 Task: Add a condition where "Ticket status Contains none of the following Closed" in recently solved tickets.
Action: Mouse moved to (239, 527)
Screenshot: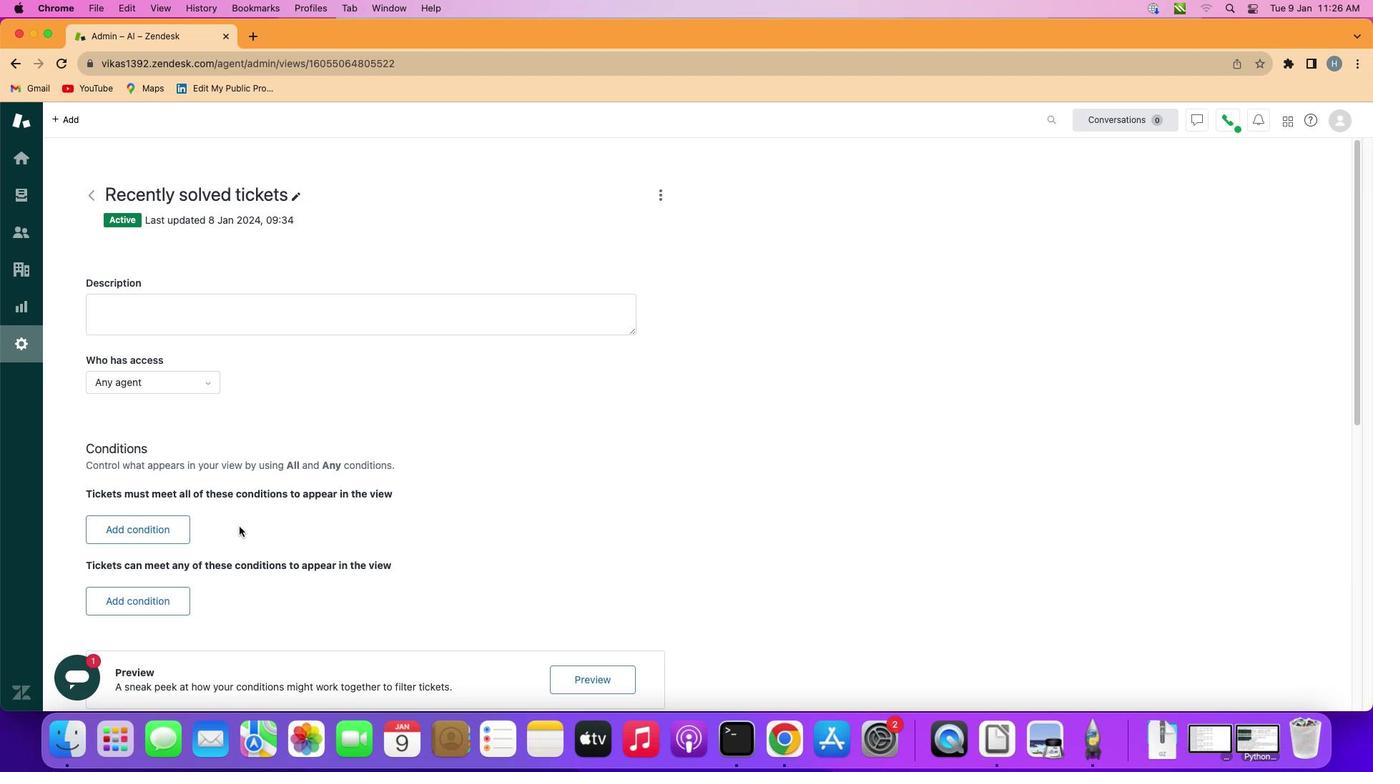 
Action: Mouse pressed left at (239, 527)
Screenshot: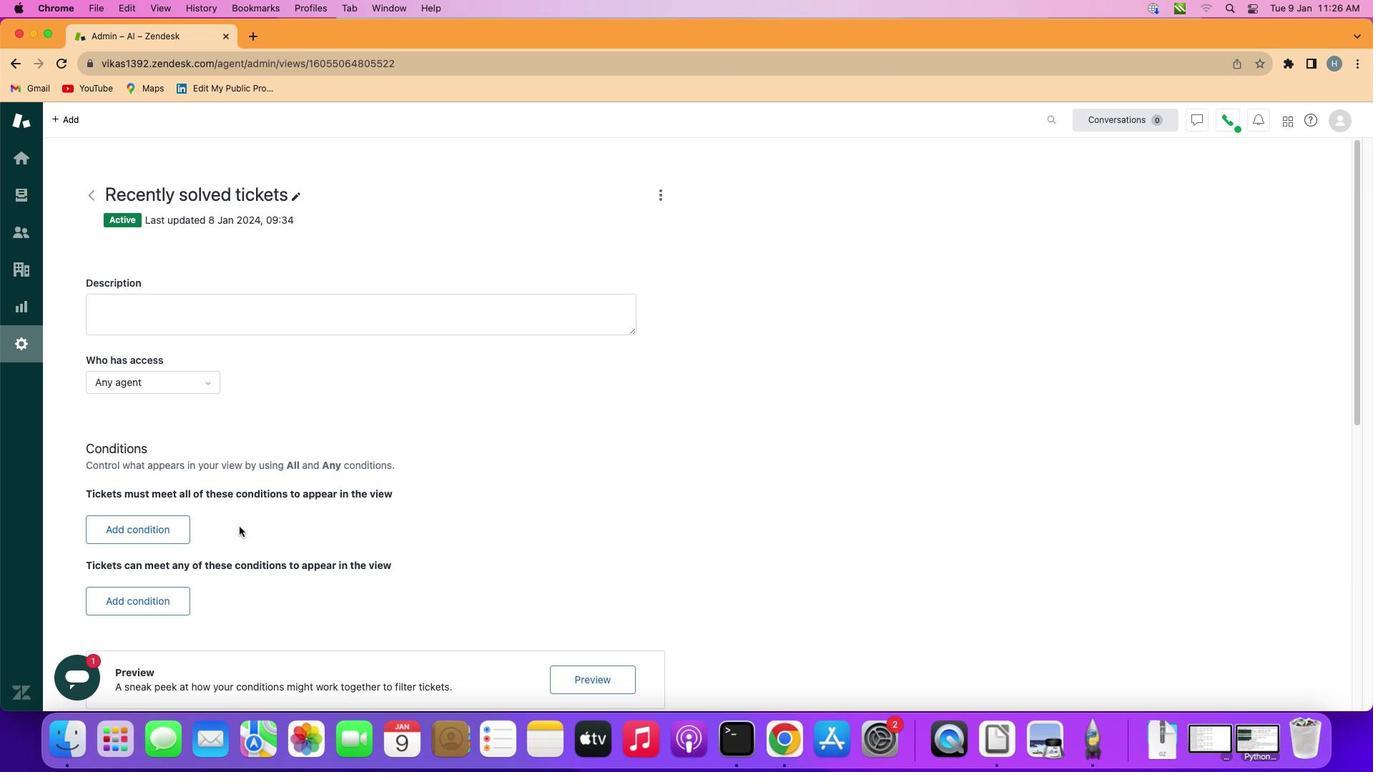 
Action: Mouse moved to (154, 528)
Screenshot: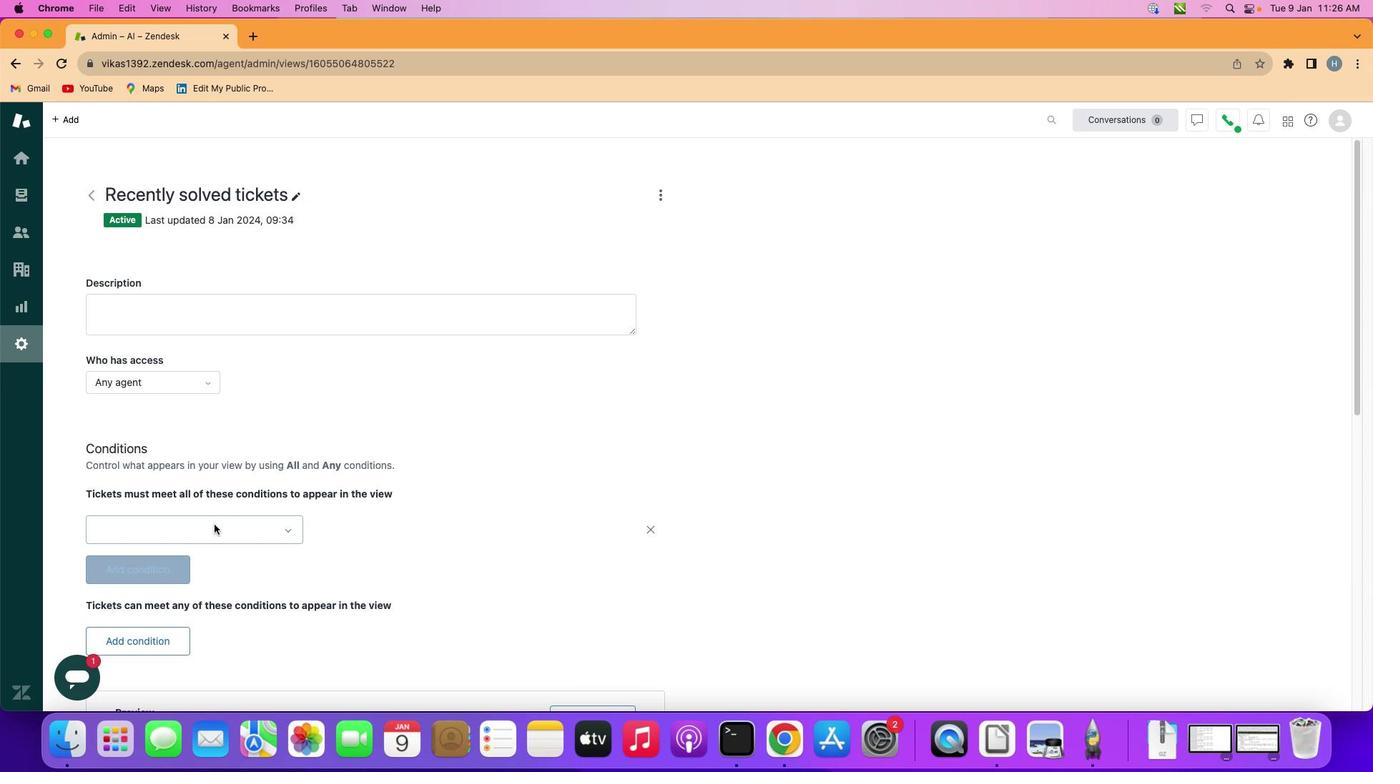 
Action: Mouse pressed left at (154, 528)
Screenshot: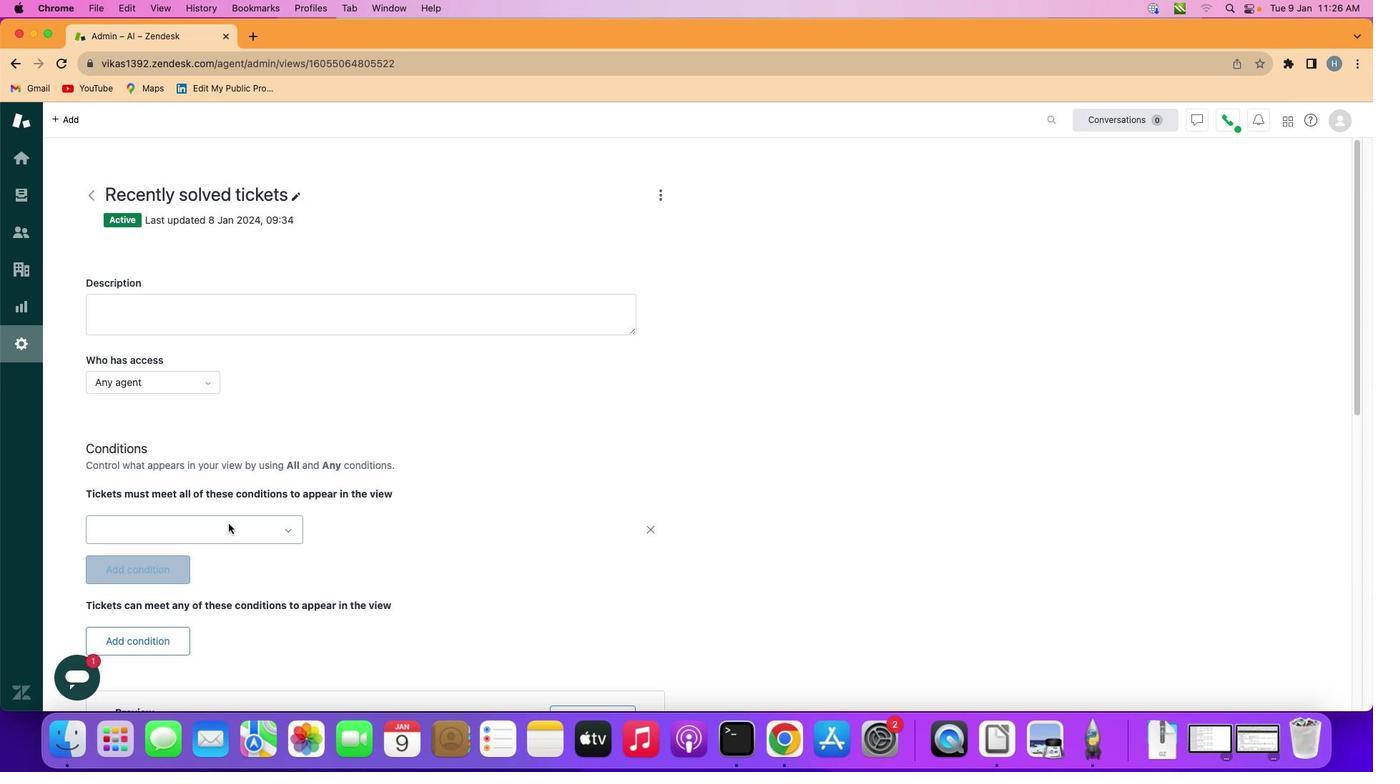 
Action: Mouse moved to (232, 522)
Screenshot: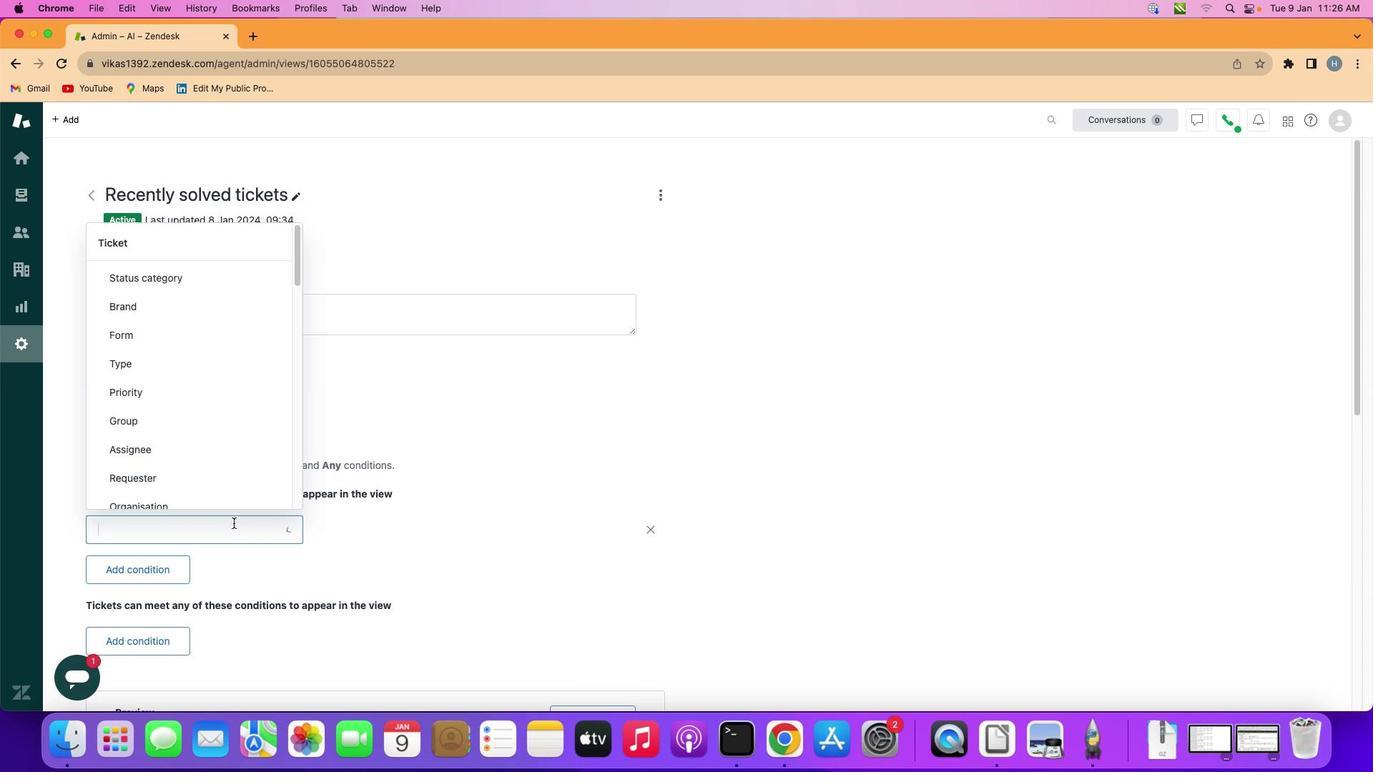 
Action: Mouse pressed left at (232, 522)
Screenshot: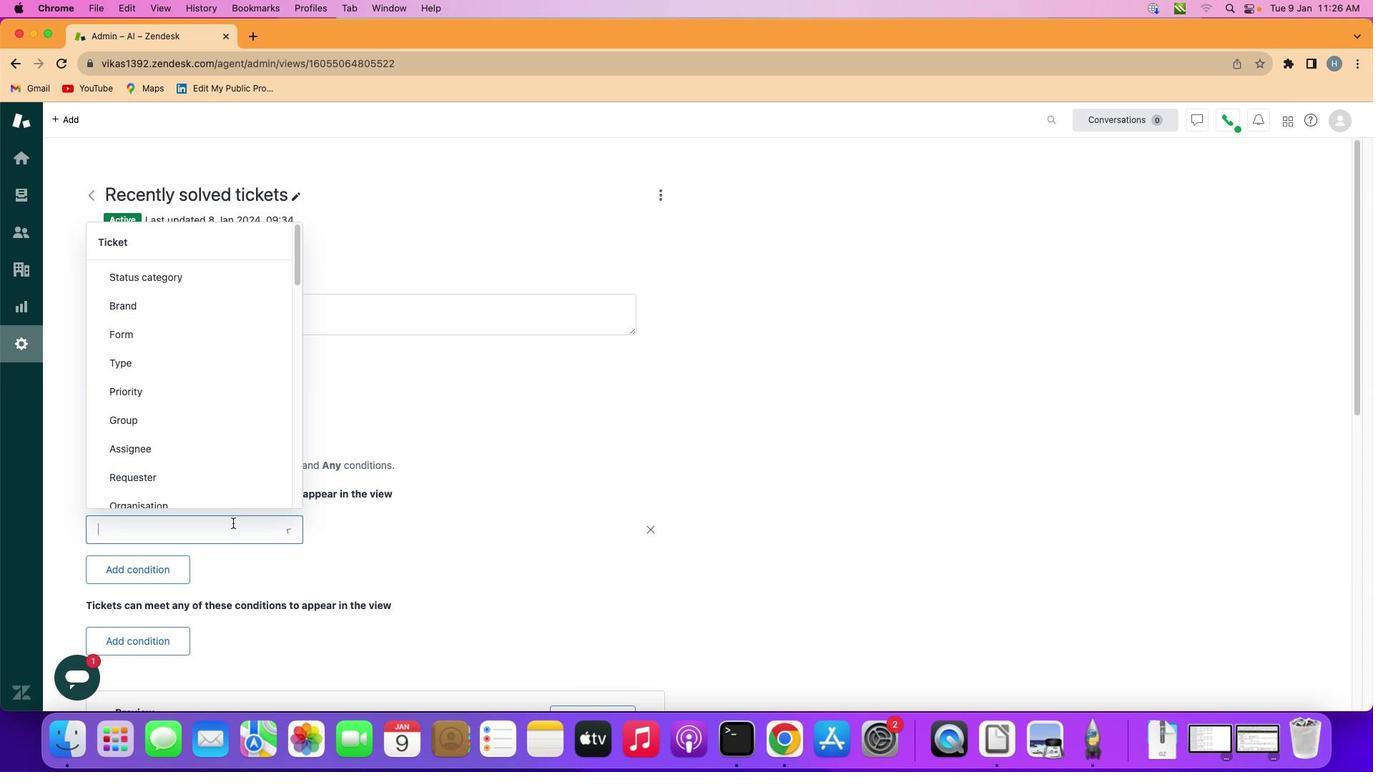 
Action: Mouse moved to (213, 407)
Screenshot: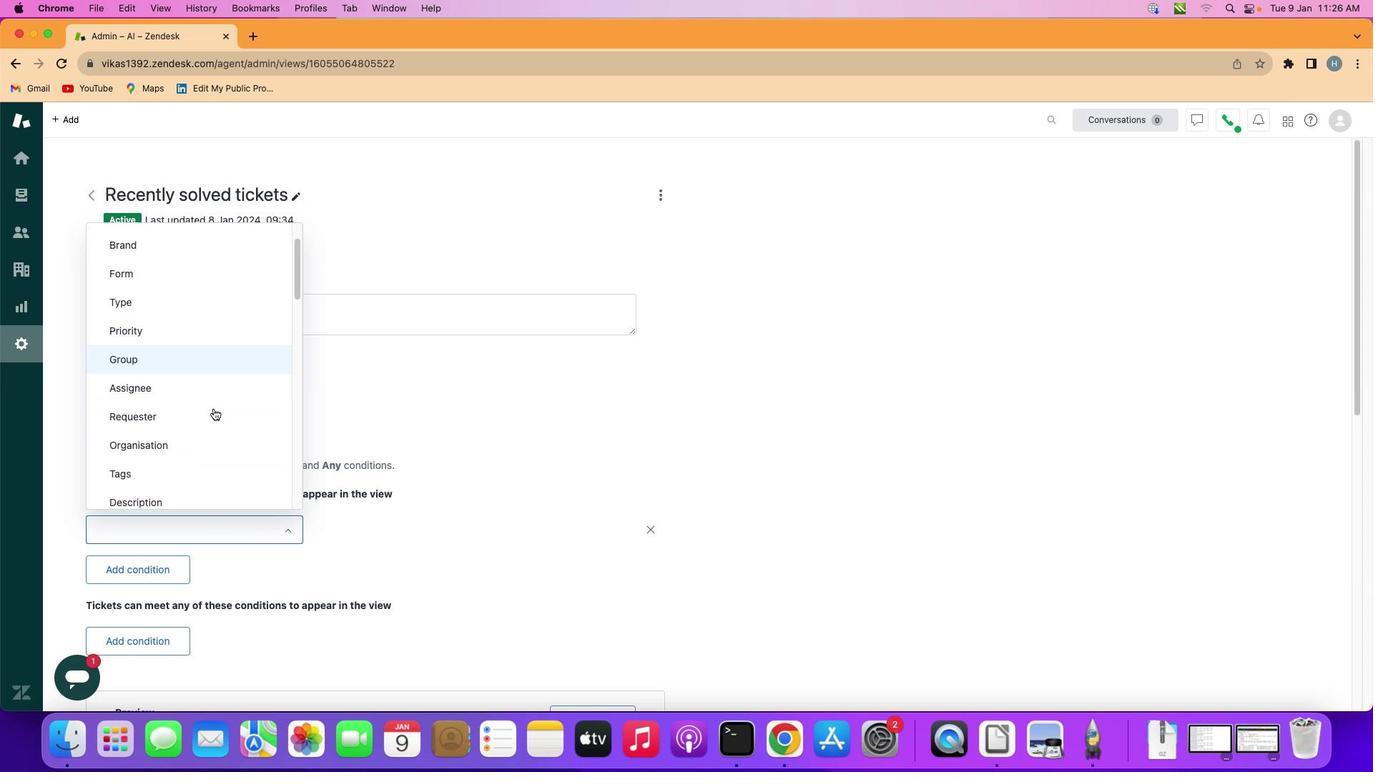 
Action: Mouse scrolled (213, 407) with delta (0, 0)
Screenshot: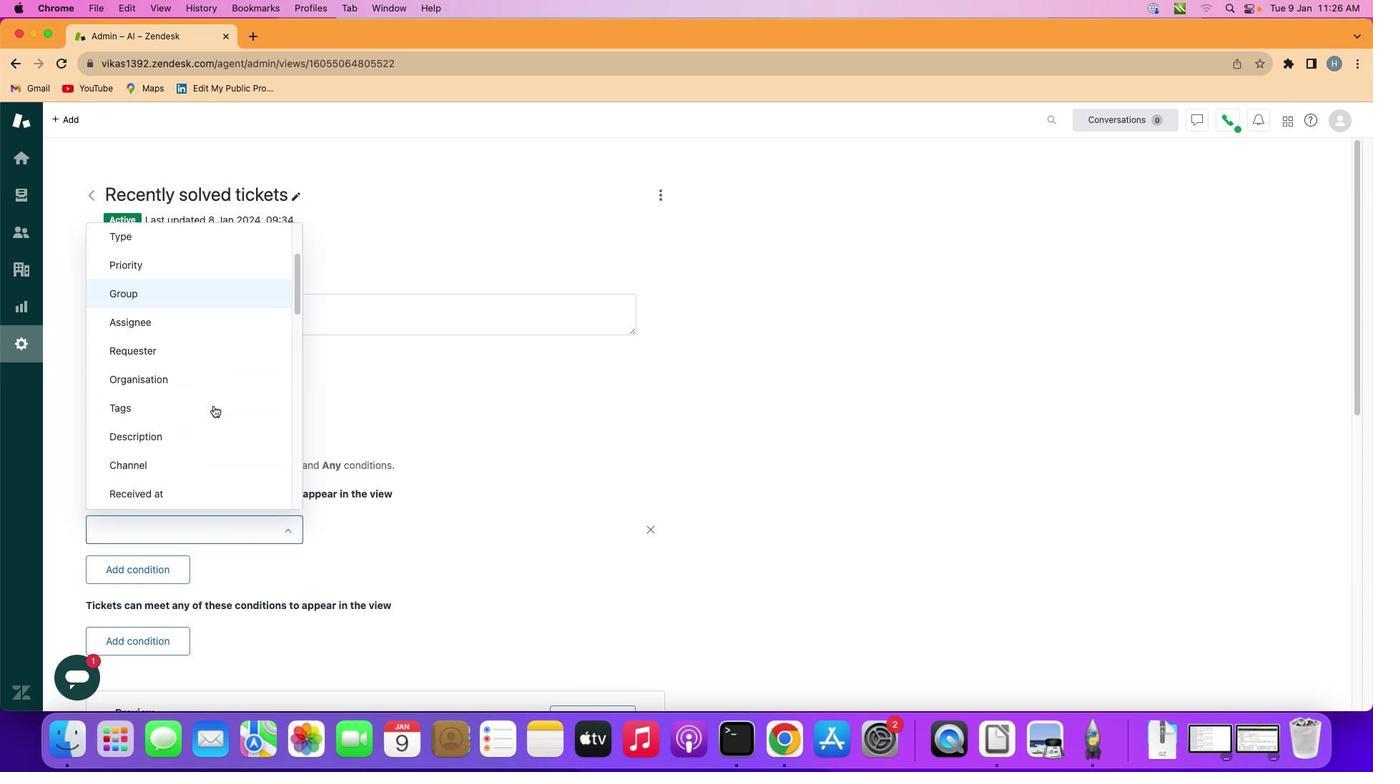 
Action: Mouse scrolled (213, 407) with delta (0, 0)
Screenshot: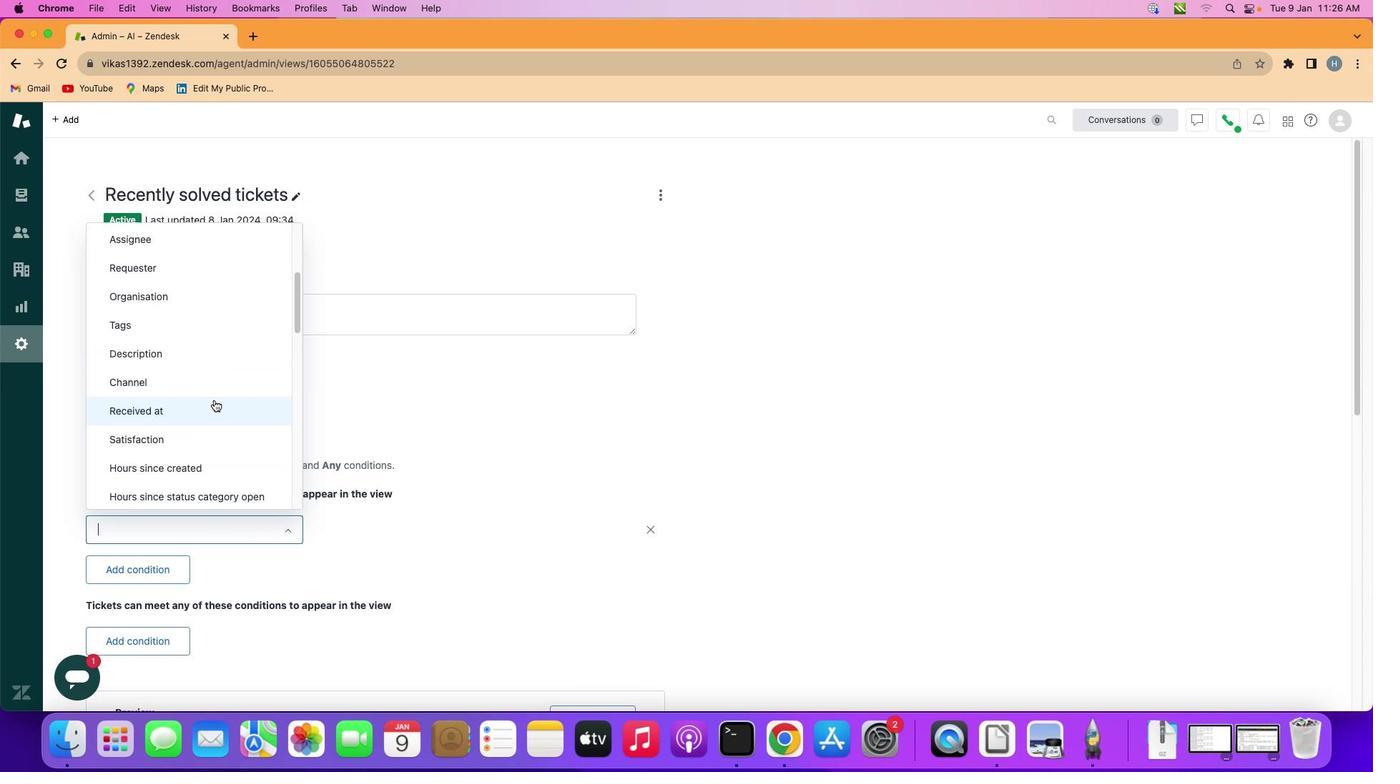 
Action: Mouse scrolled (213, 407) with delta (0, -1)
Screenshot: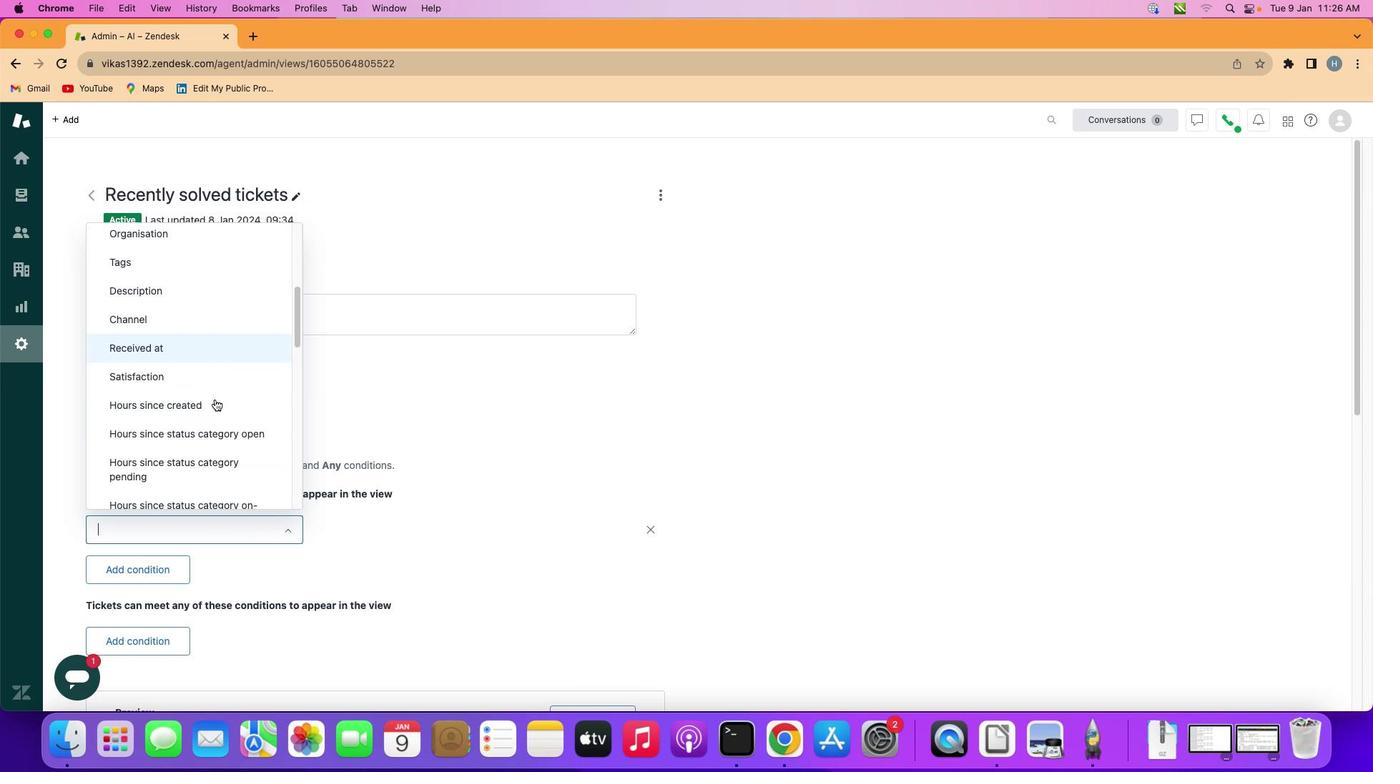 
Action: Mouse scrolled (213, 407) with delta (0, -2)
Screenshot: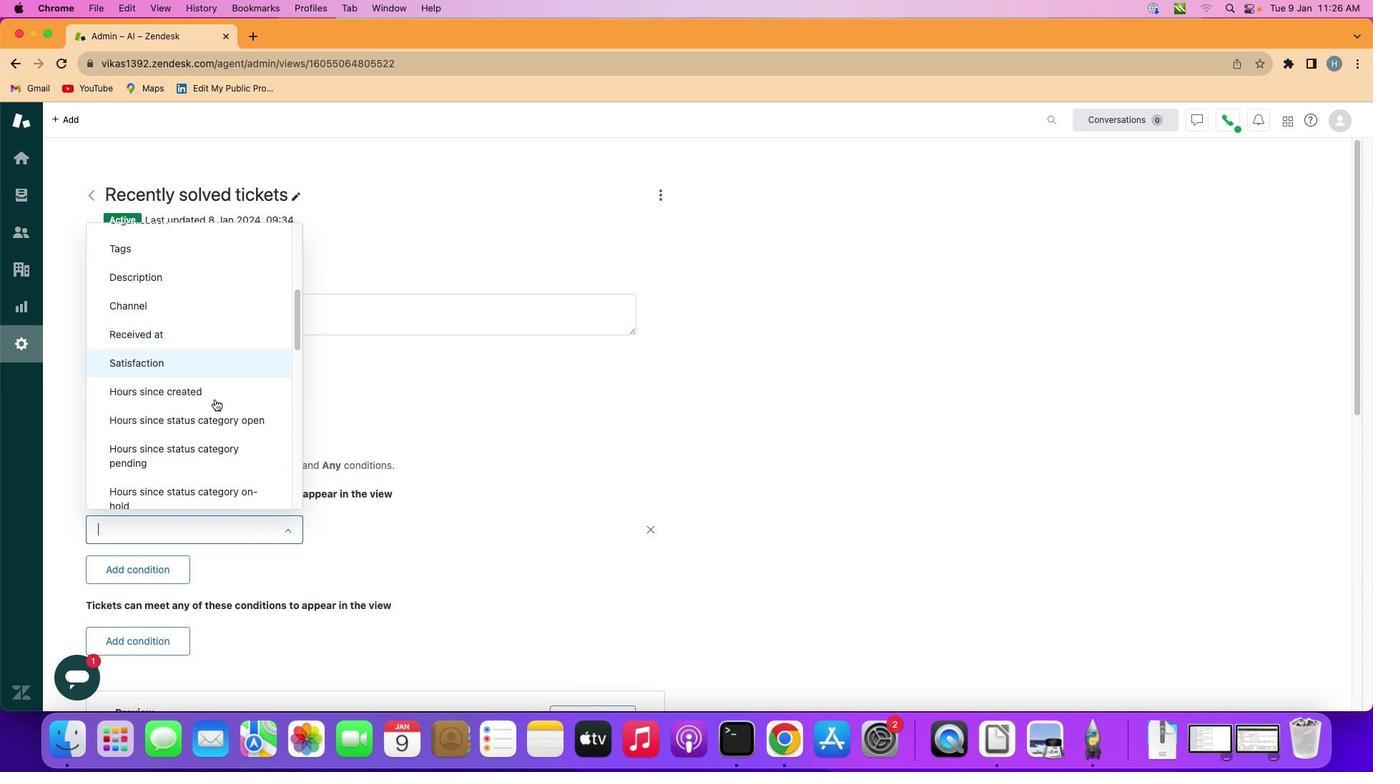 
Action: Mouse scrolled (213, 407) with delta (0, -2)
Screenshot: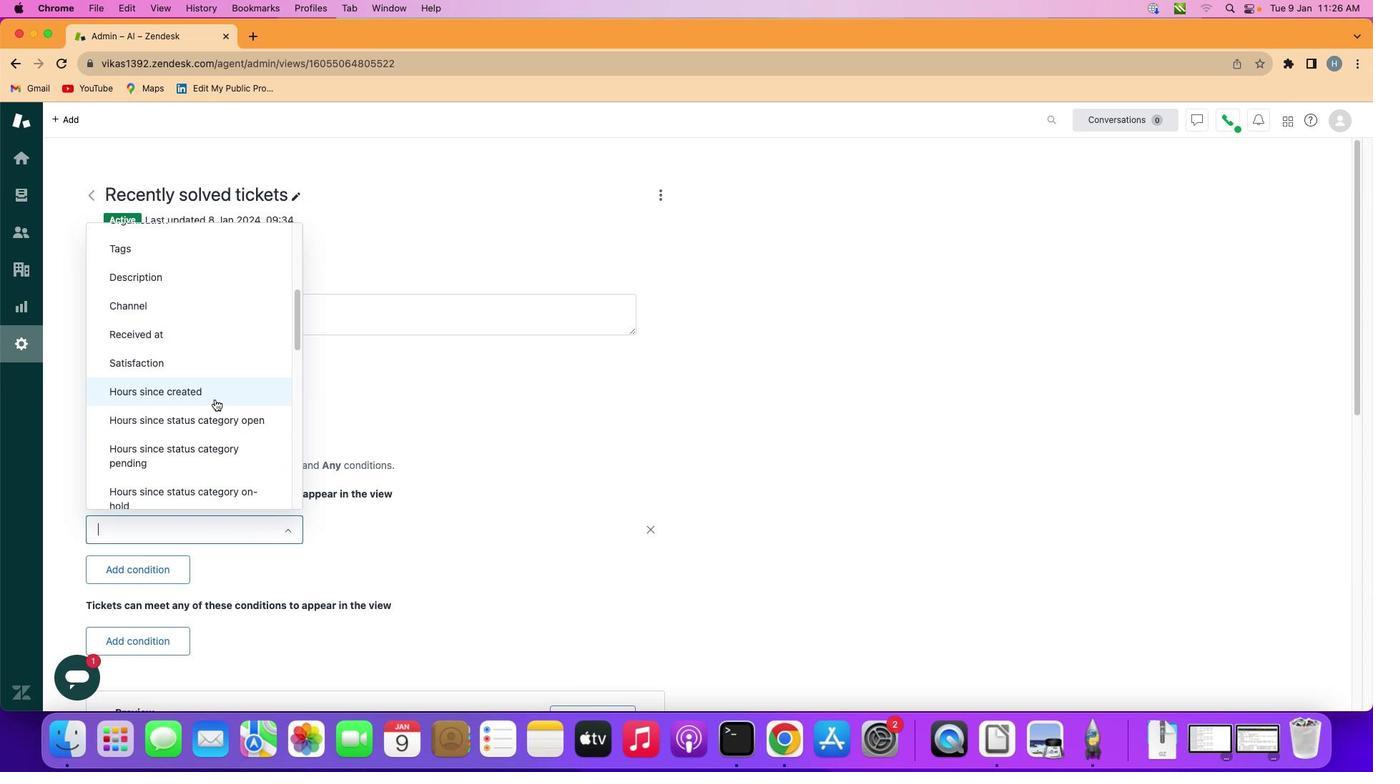 
Action: Mouse moved to (215, 399)
Screenshot: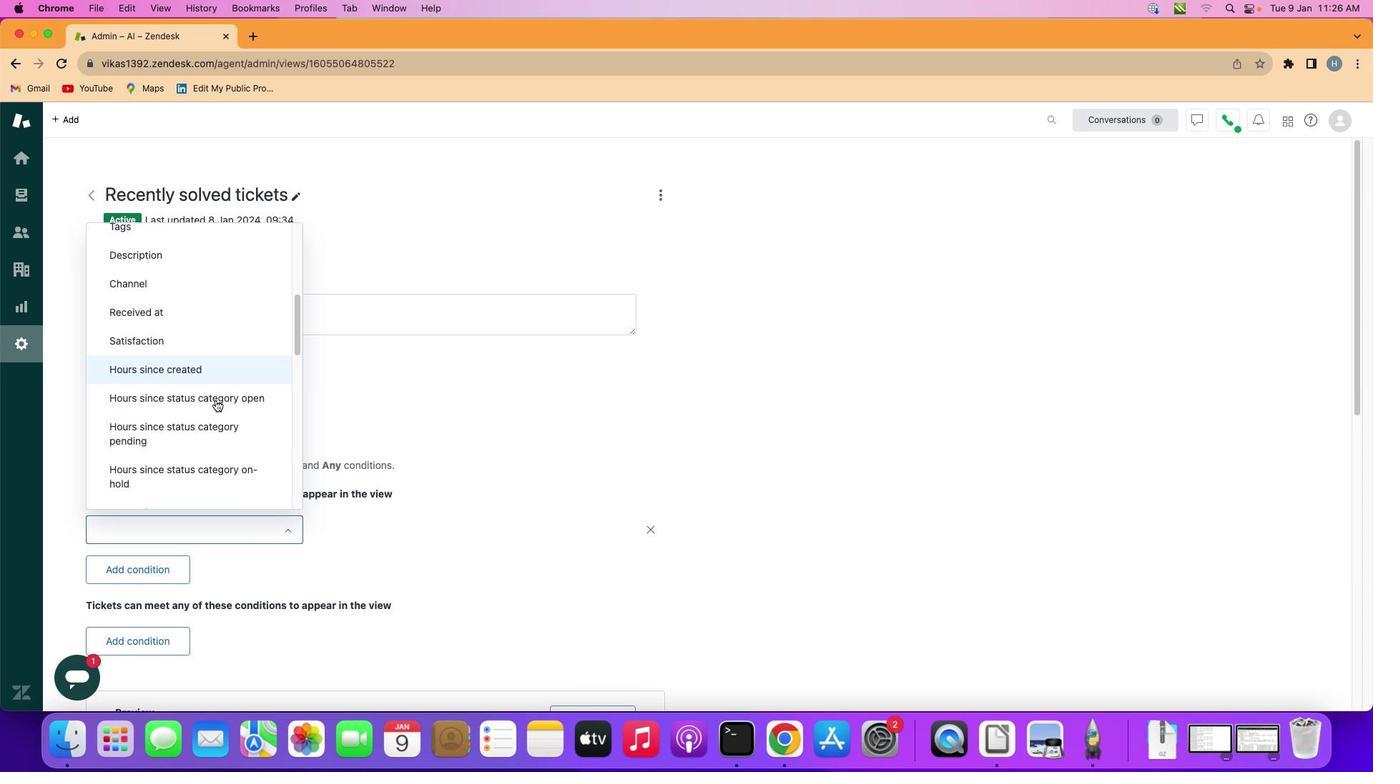 
Action: Mouse scrolled (215, 399) with delta (0, 0)
Screenshot: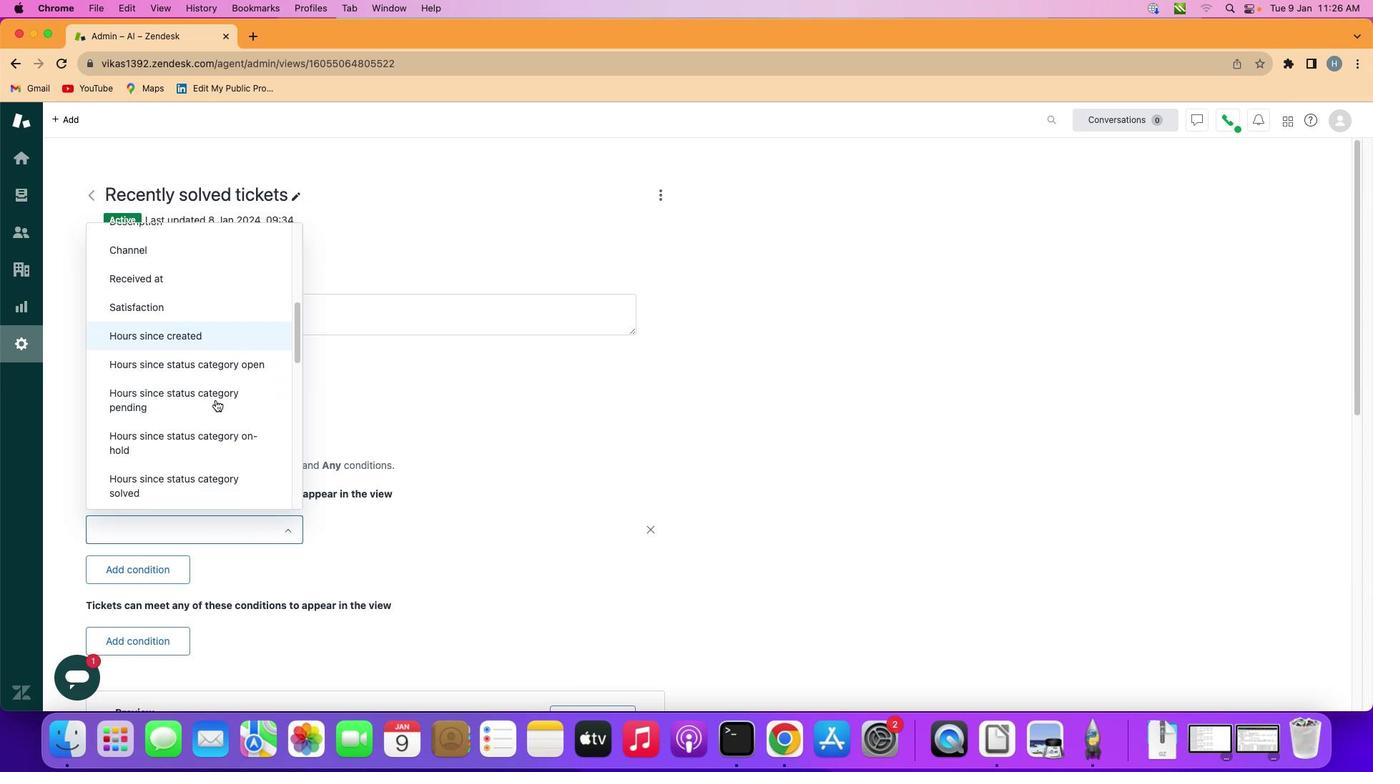 
Action: Mouse scrolled (215, 399) with delta (0, 0)
Screenshot: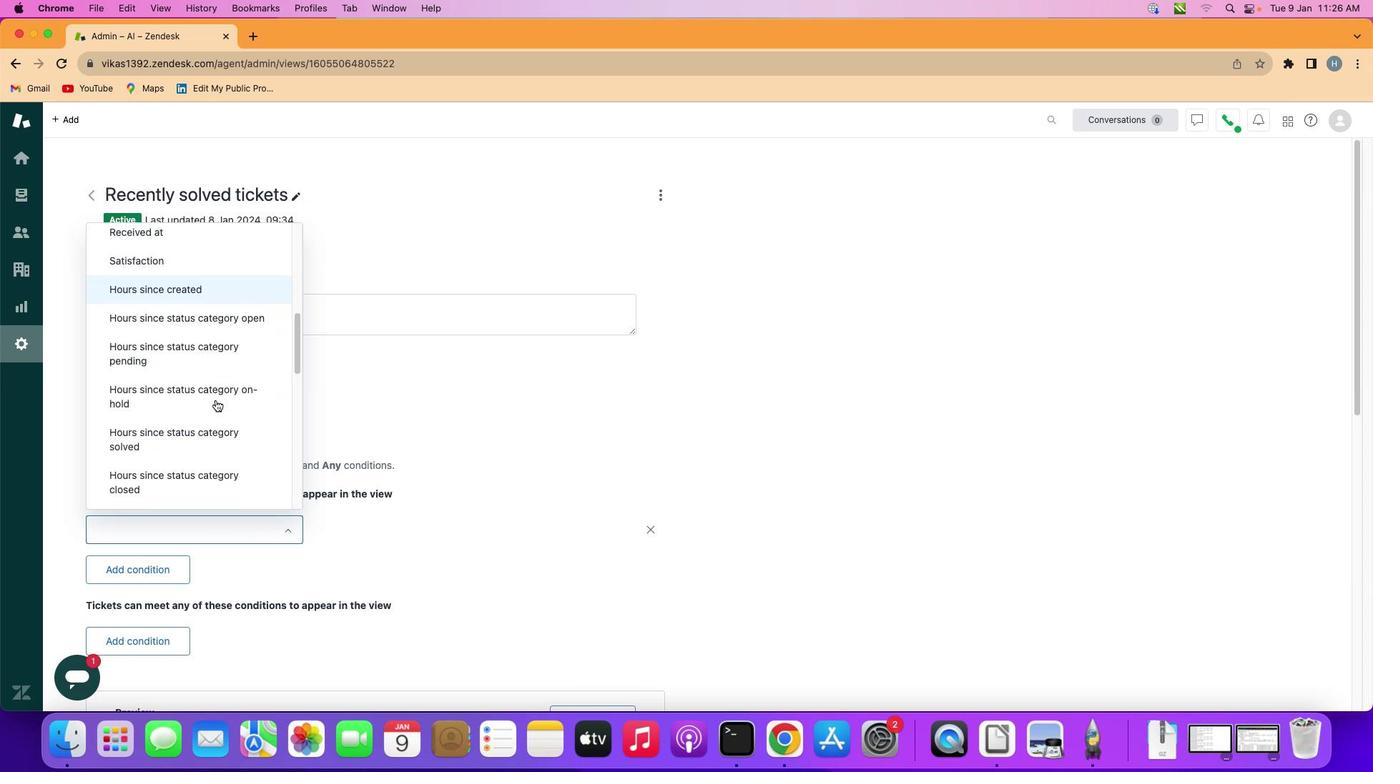 
Action: Mouse scrolled (215, 399) with delta (0, 0)
Screenshot: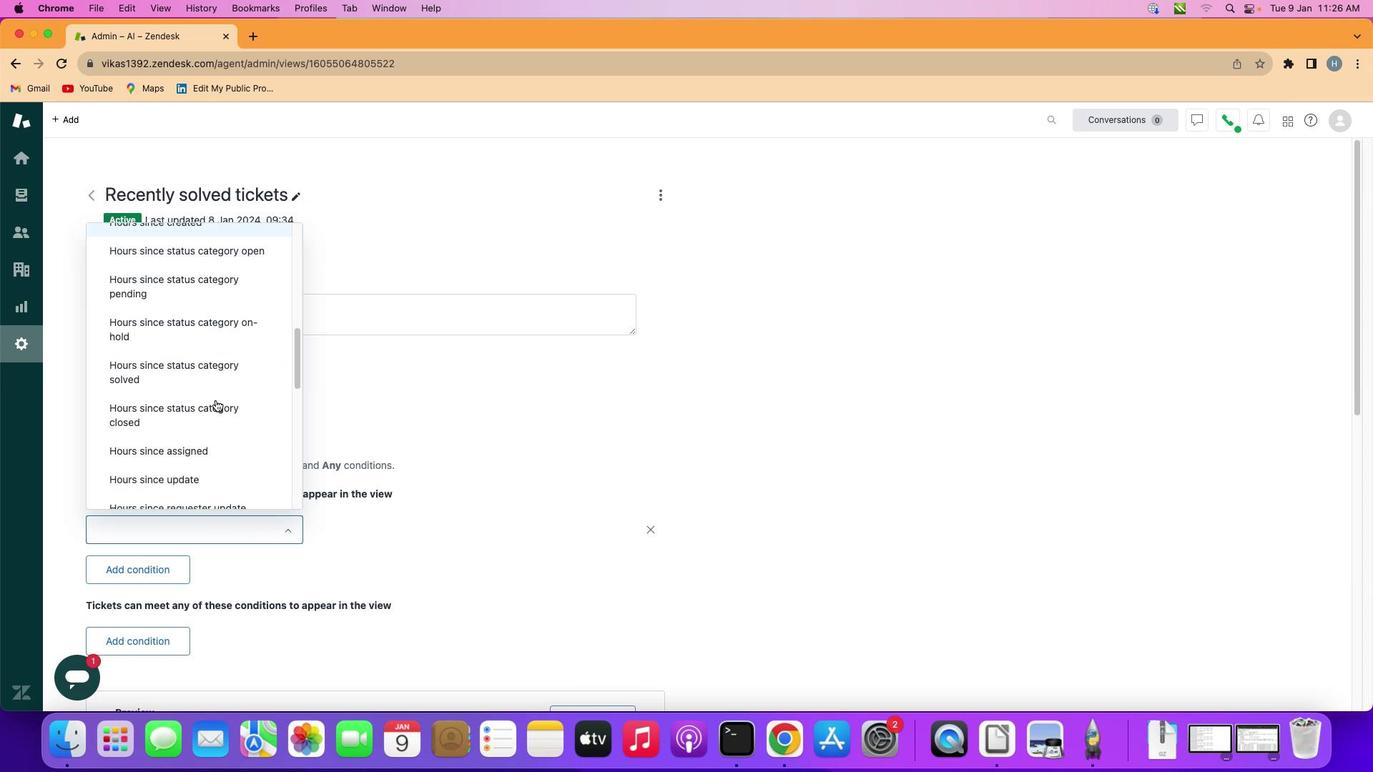 
Action: Mouse scrolled (215, 399) with delta (0, -1)
Screenshot: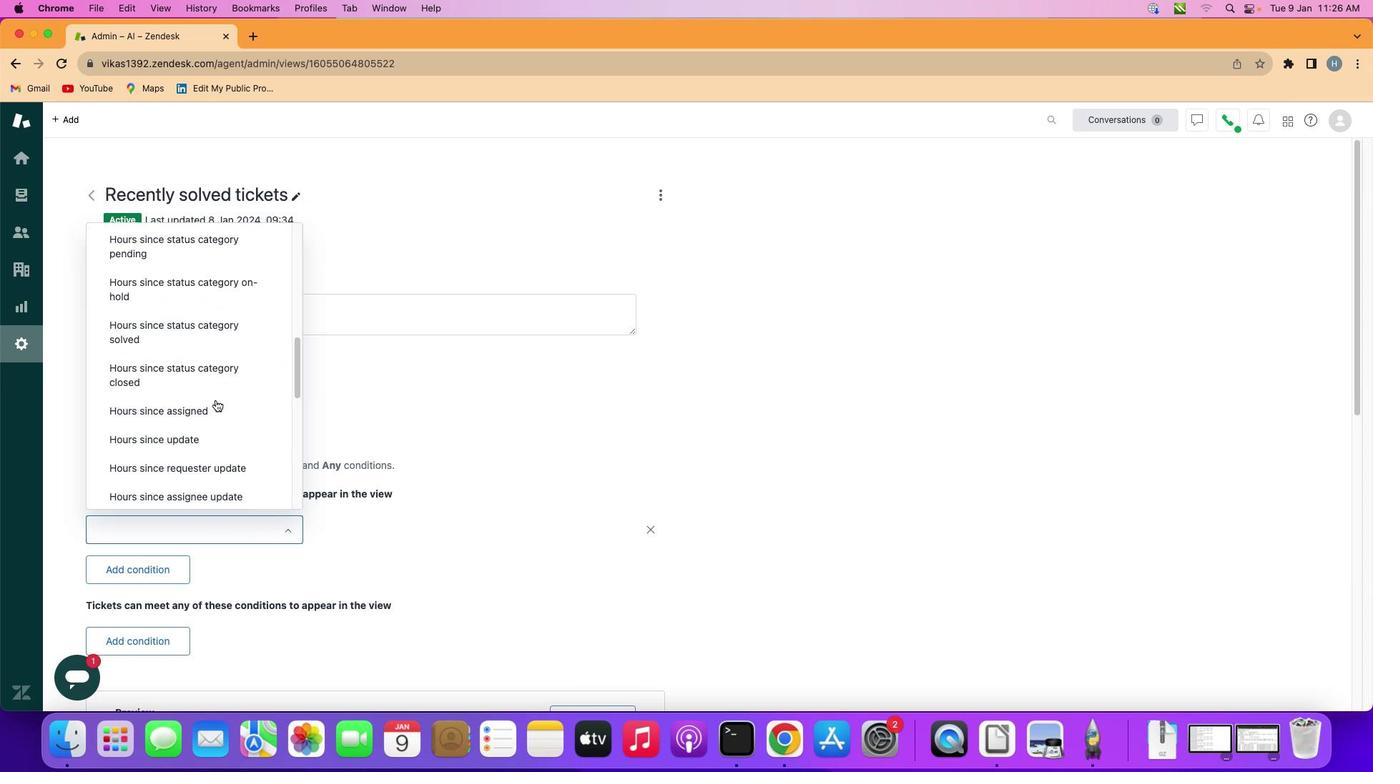 
Action: Mouse scrolled (215, 399) with delta (0, -1)
Screenshot: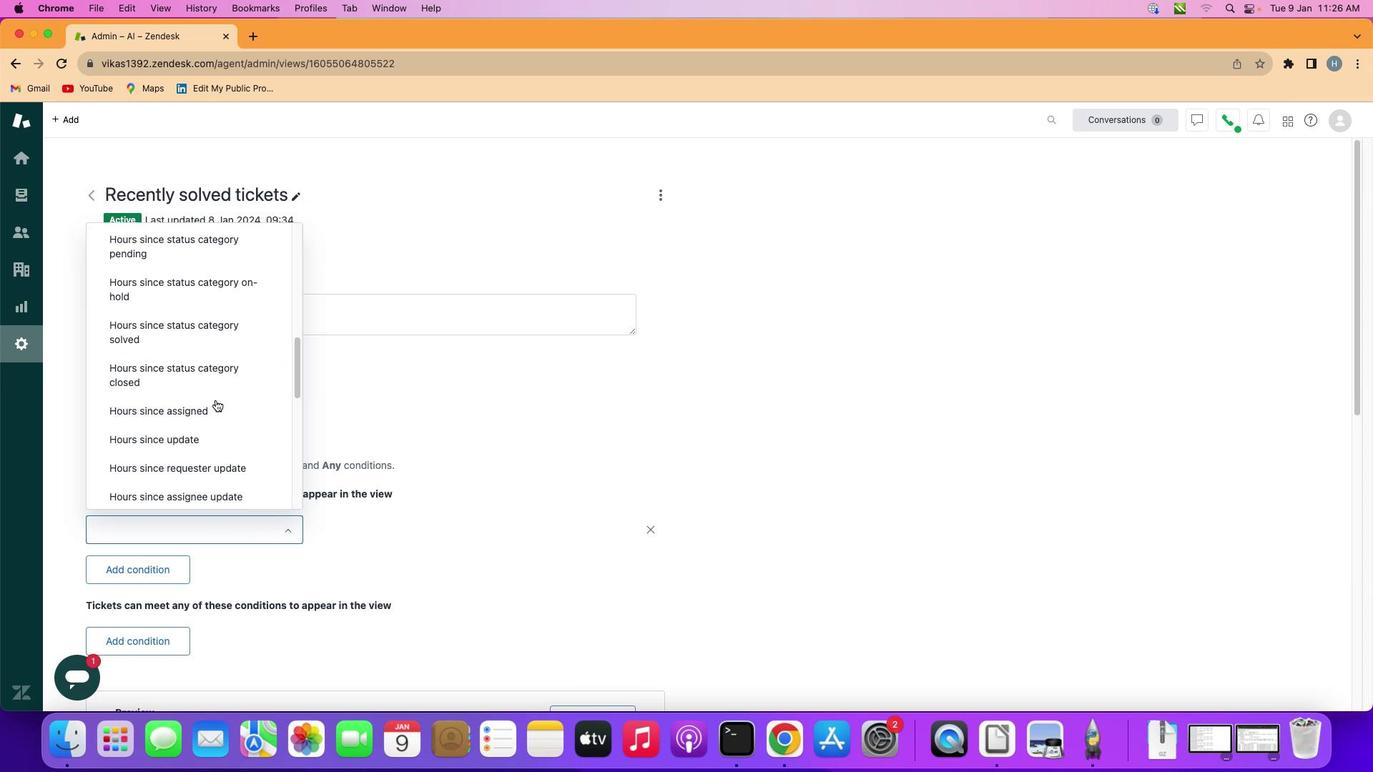 
Action: Mouse scrolled (215, 399) with delta (0, 0)
Screenshot: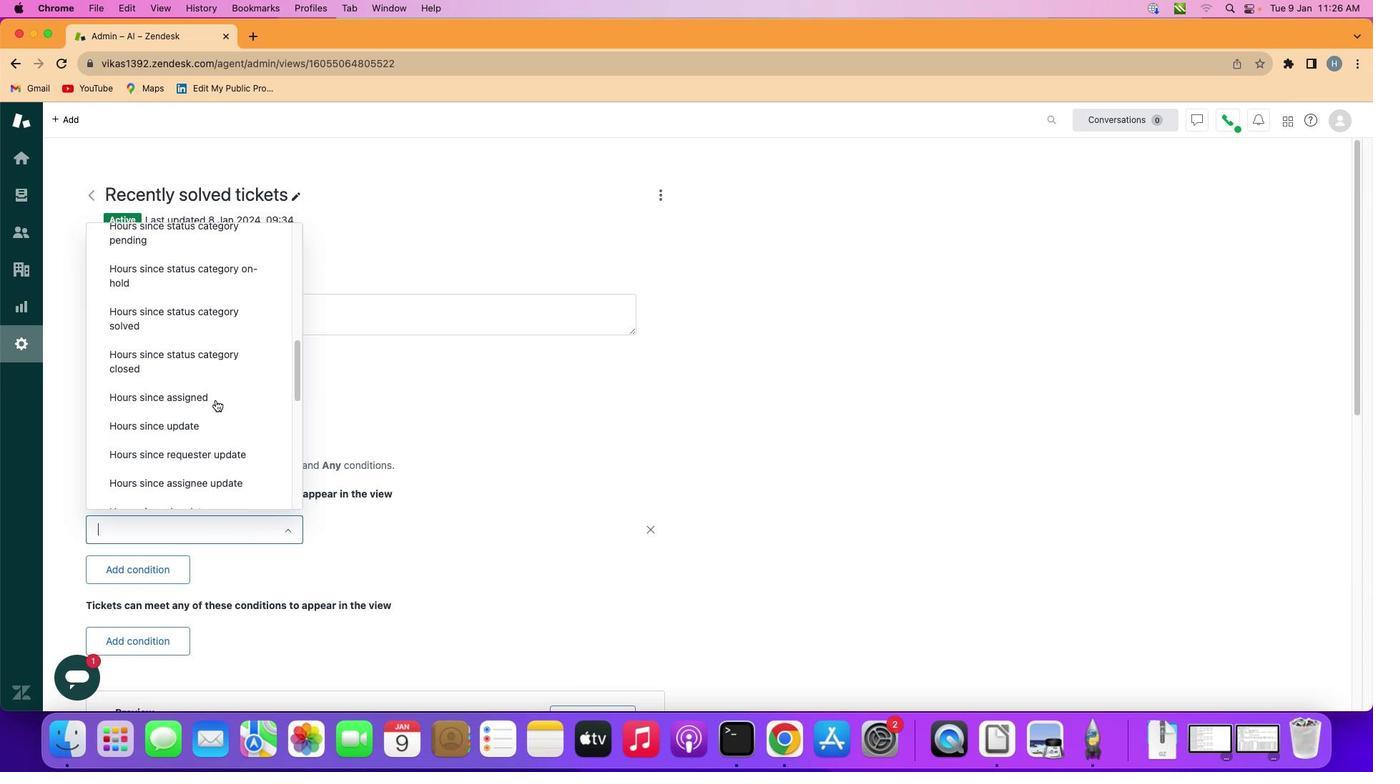 
Action: Mouse scrolled (215, 399) with delta (0, 0)
Screenshot: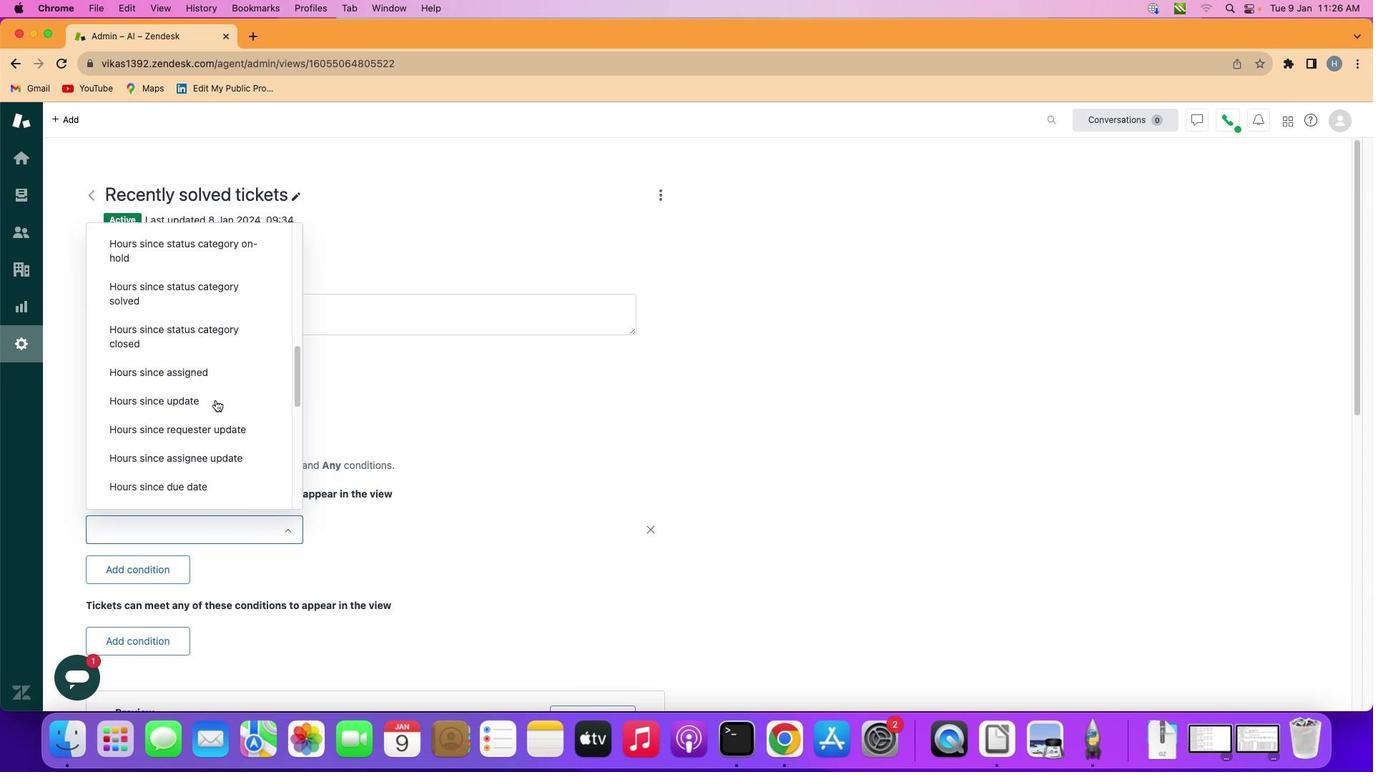 
Action: Mouse scrolled (215, 399) with delta (0, 0)
Screenshot: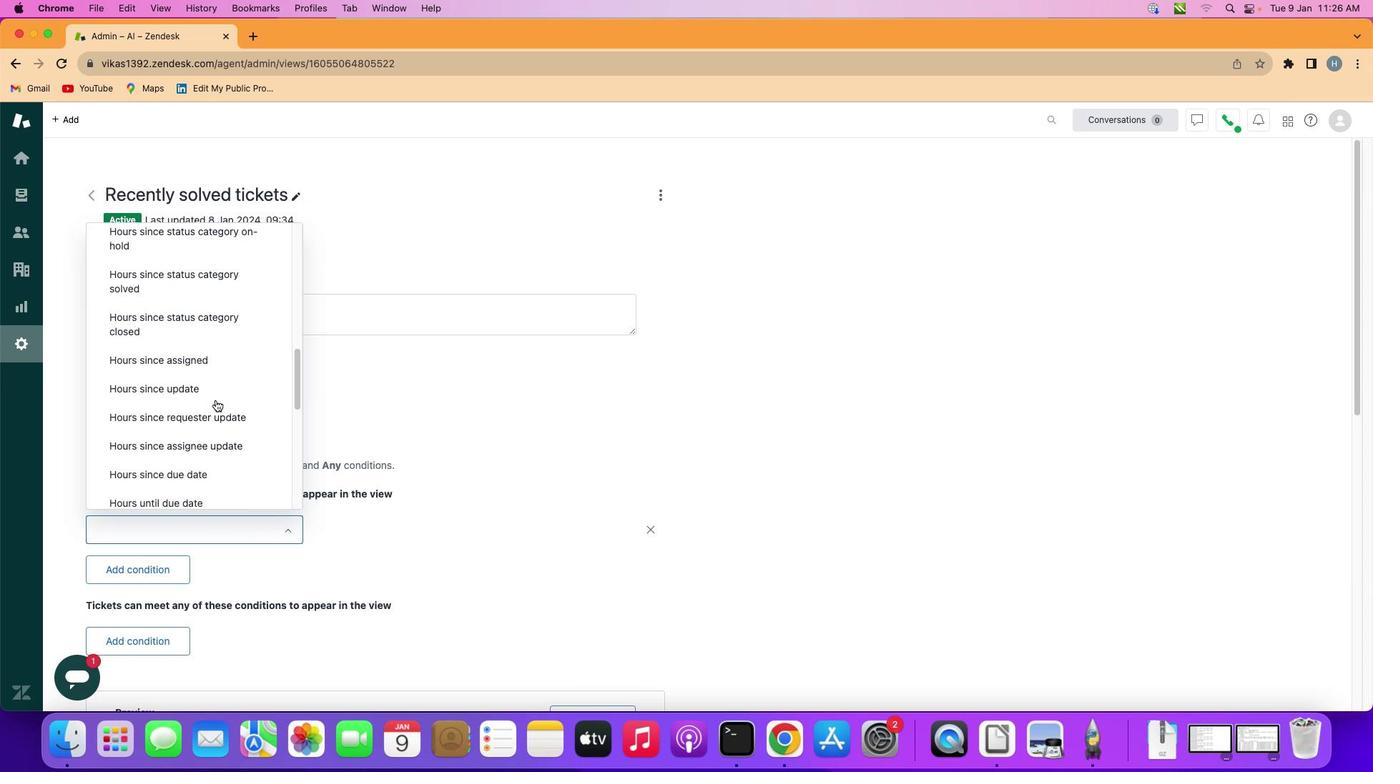 
Action: Mouse scrolled (215, 399) with delta (0, 0)
Screenshot: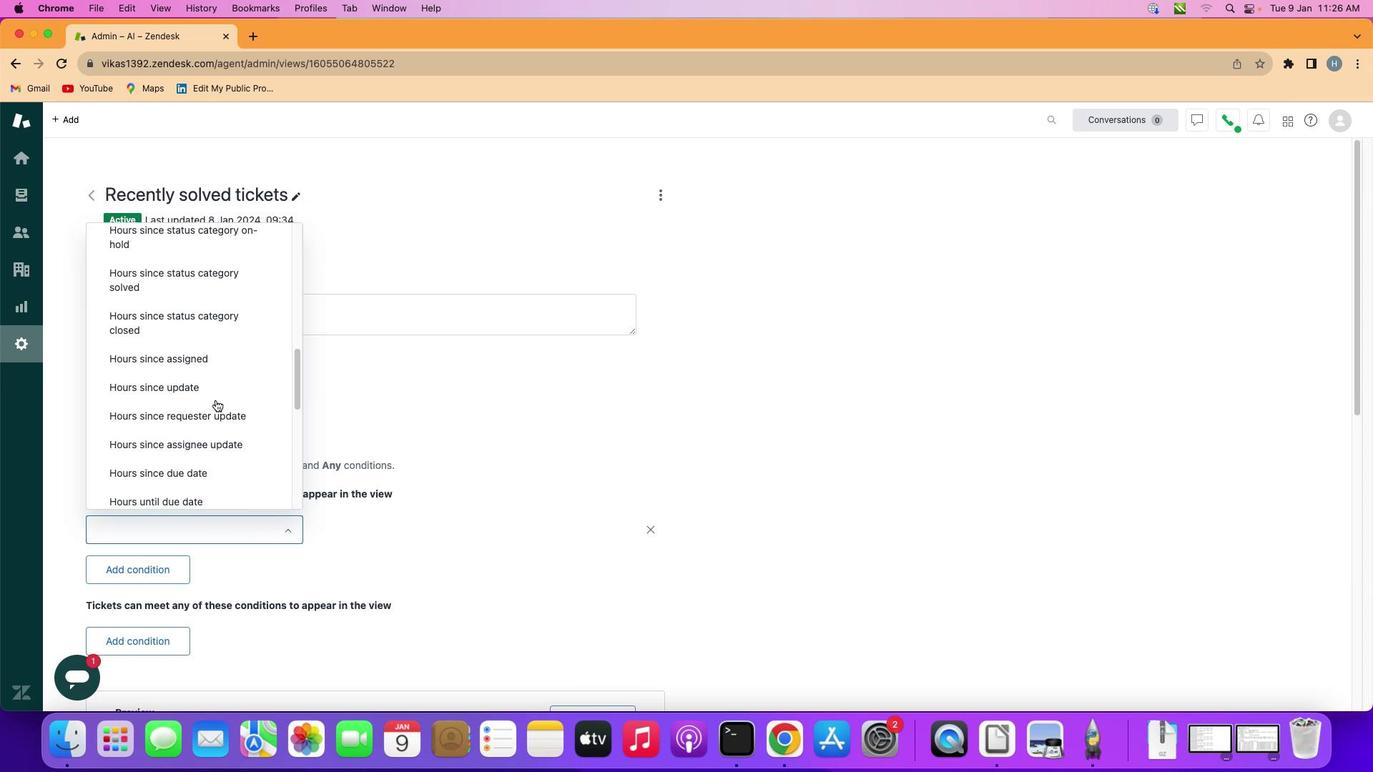 
Action: Mouse scrolled (215, 399) with delta (0, 0)
Screenshot: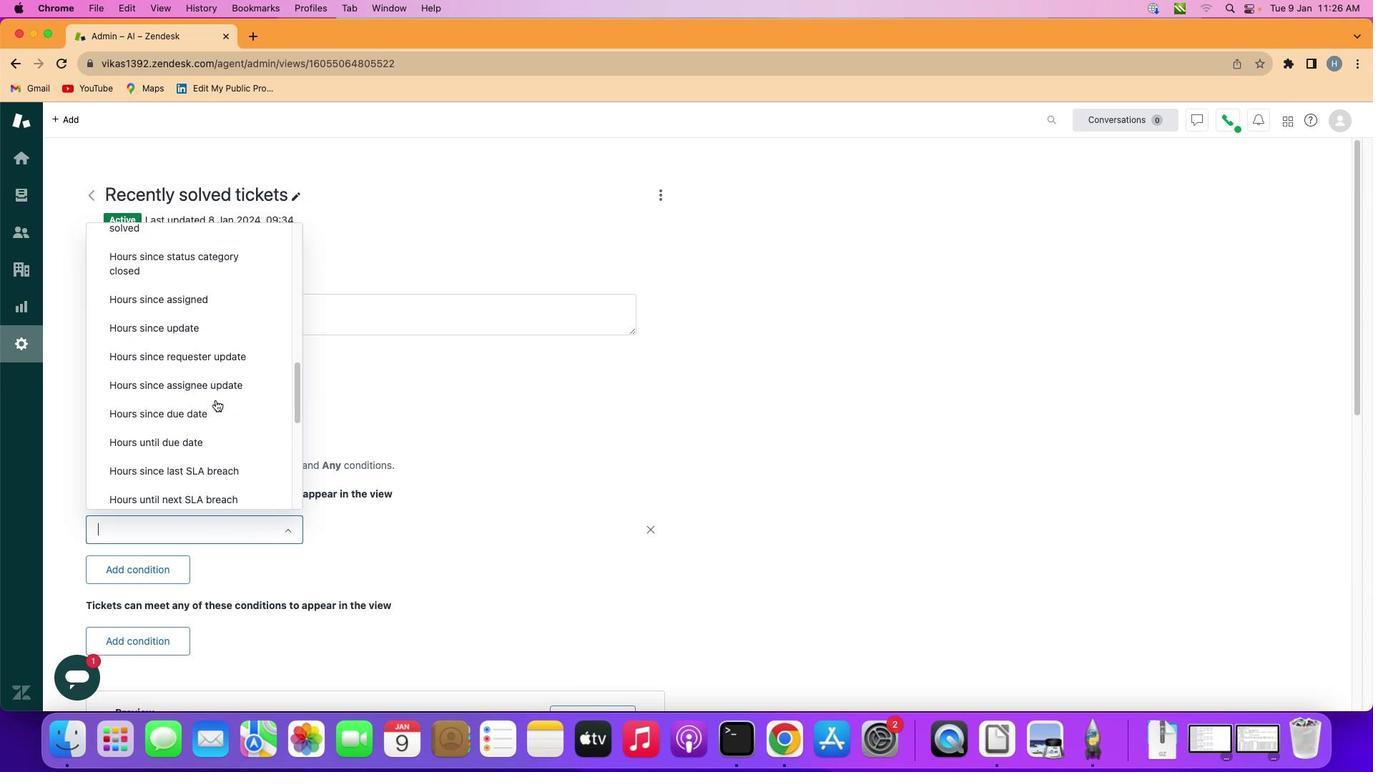 
Action: Mouse scrolled (215, 399) with delta (0, 0)
Screenshot: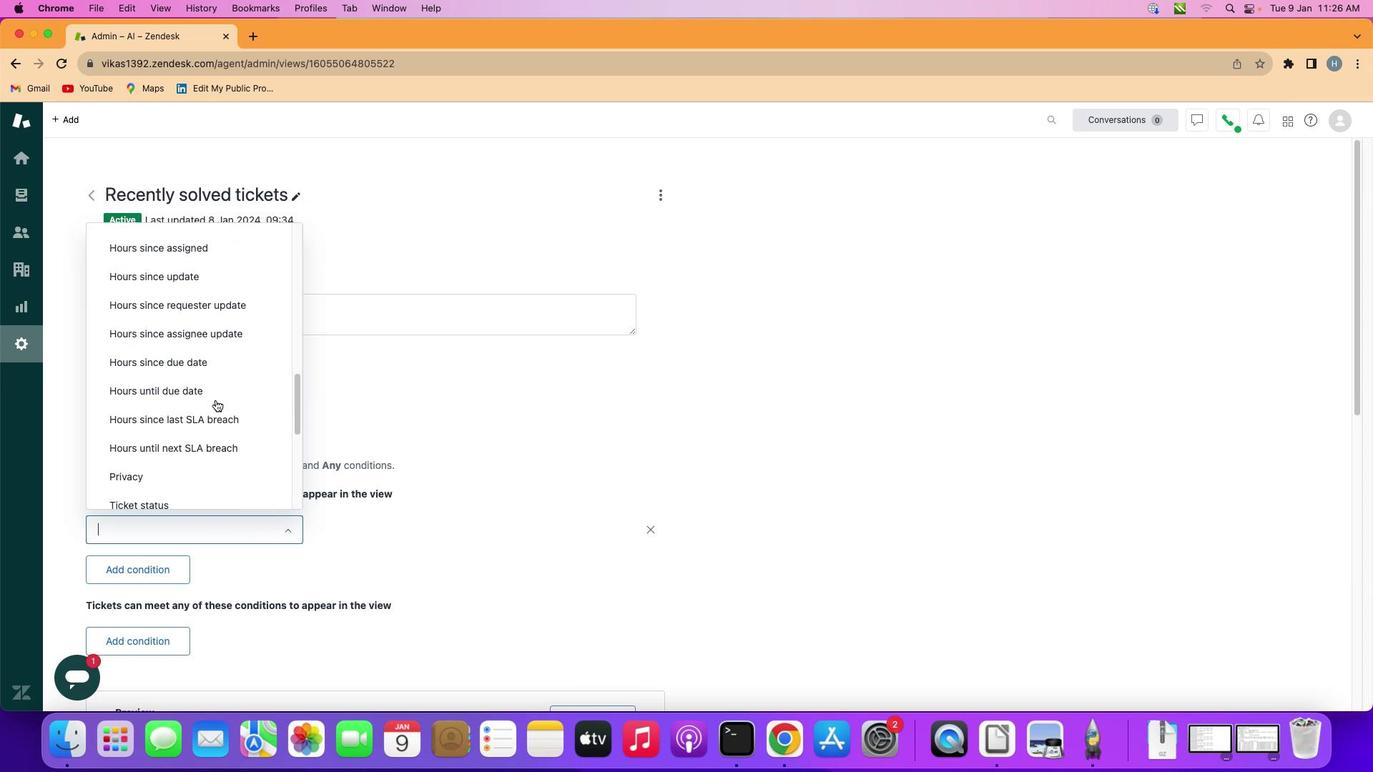 
Action: Mouse scrolled (215, 399) with delta (0, 0)
Screenshot: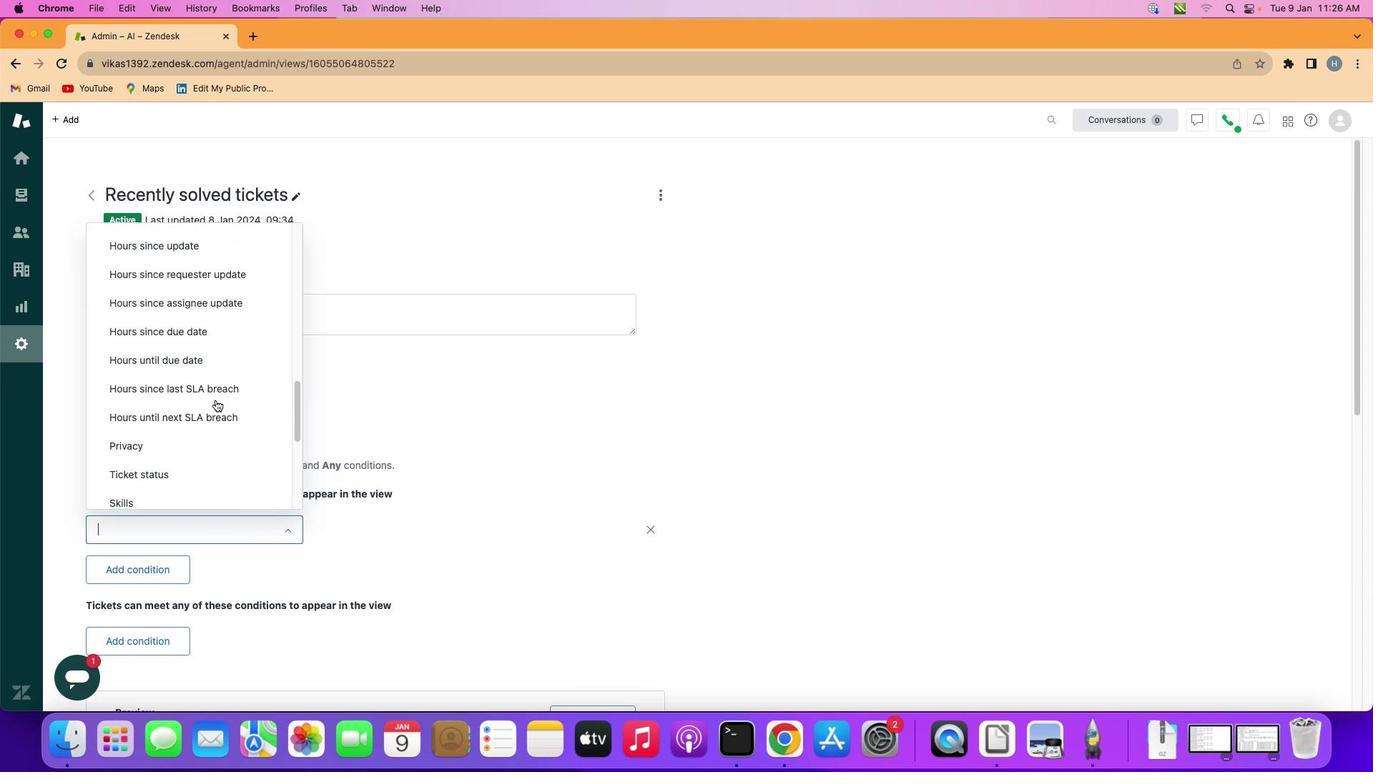 
Action: Mouse scrolled (215, 399) with delta (0, -1)
Screenshot: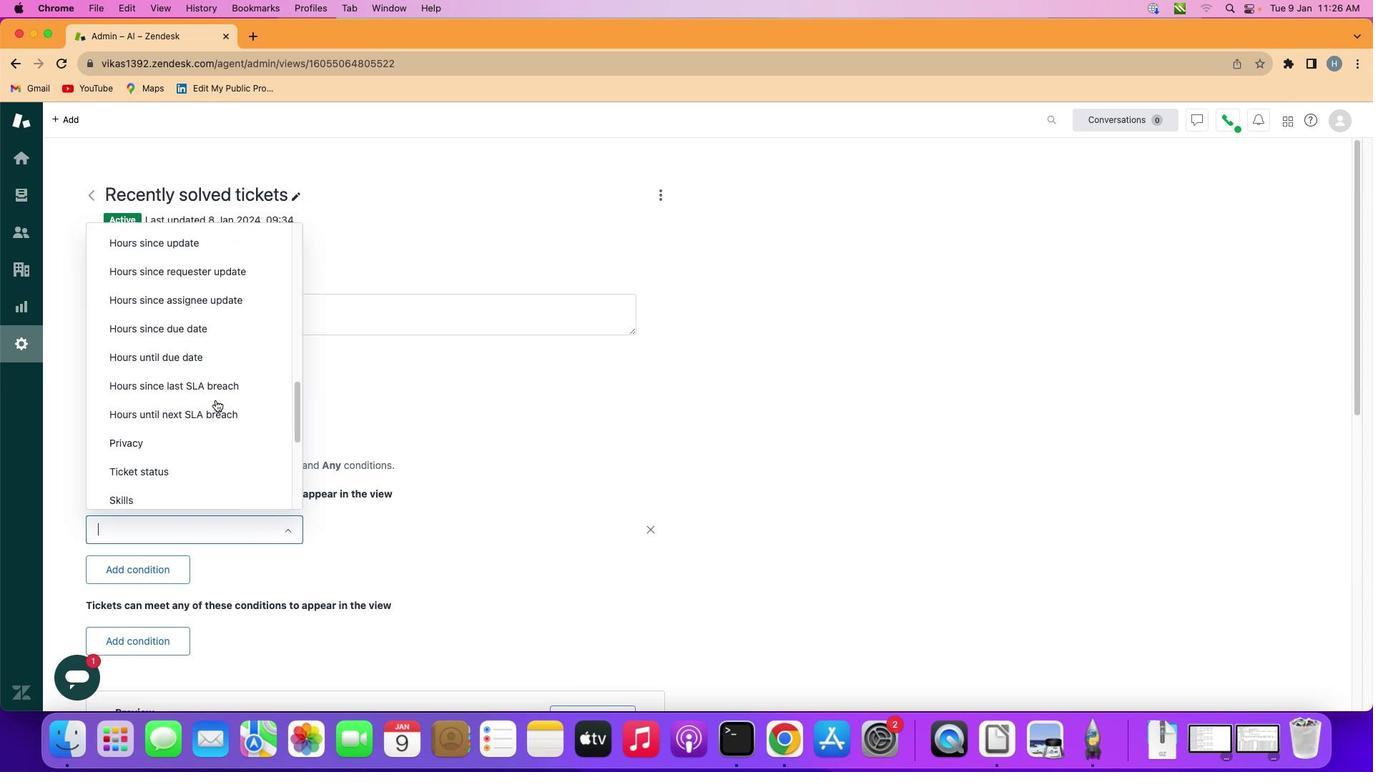 
Action: Mouse scrolled (215, 399) with delta (0, 0)
Screenshot: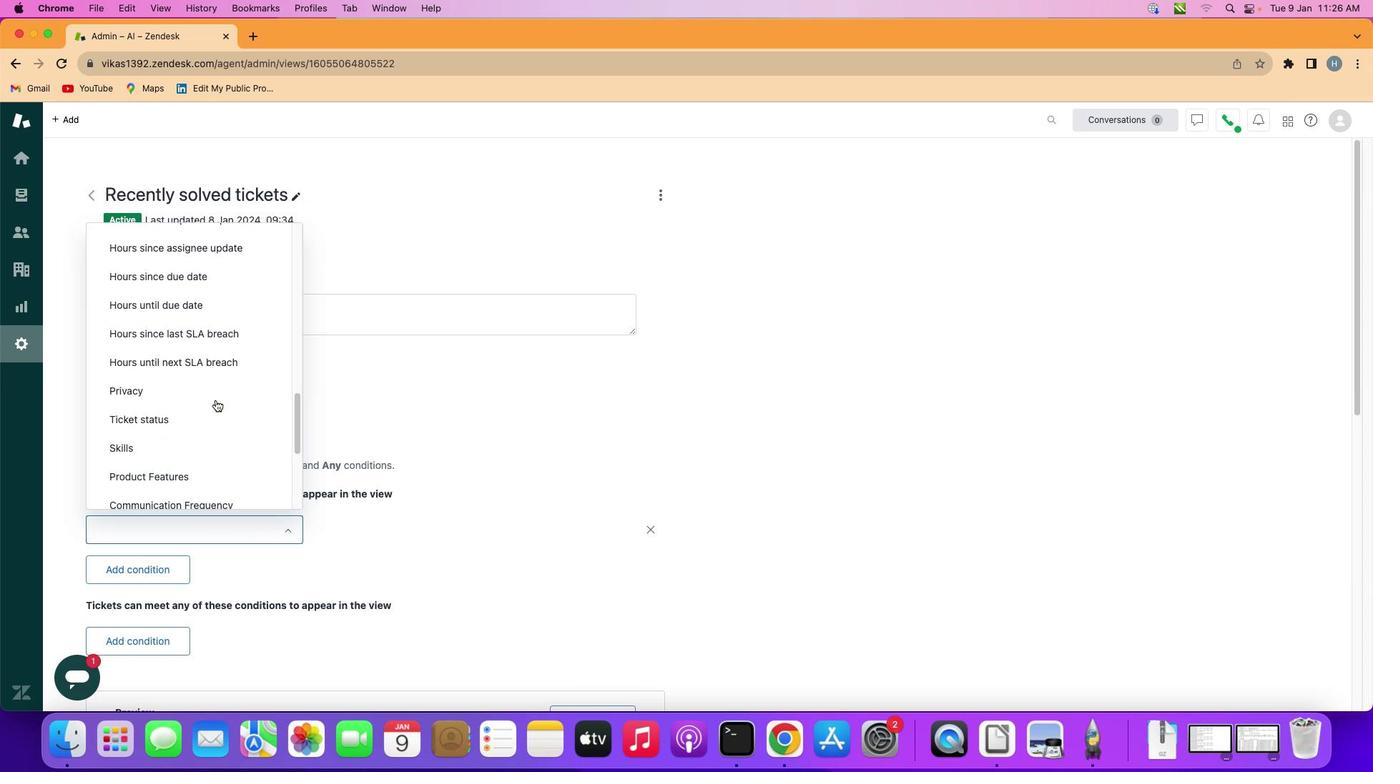 
Action: Mouse scrolled (215, 399) with delta (0, 0)
Screenshot: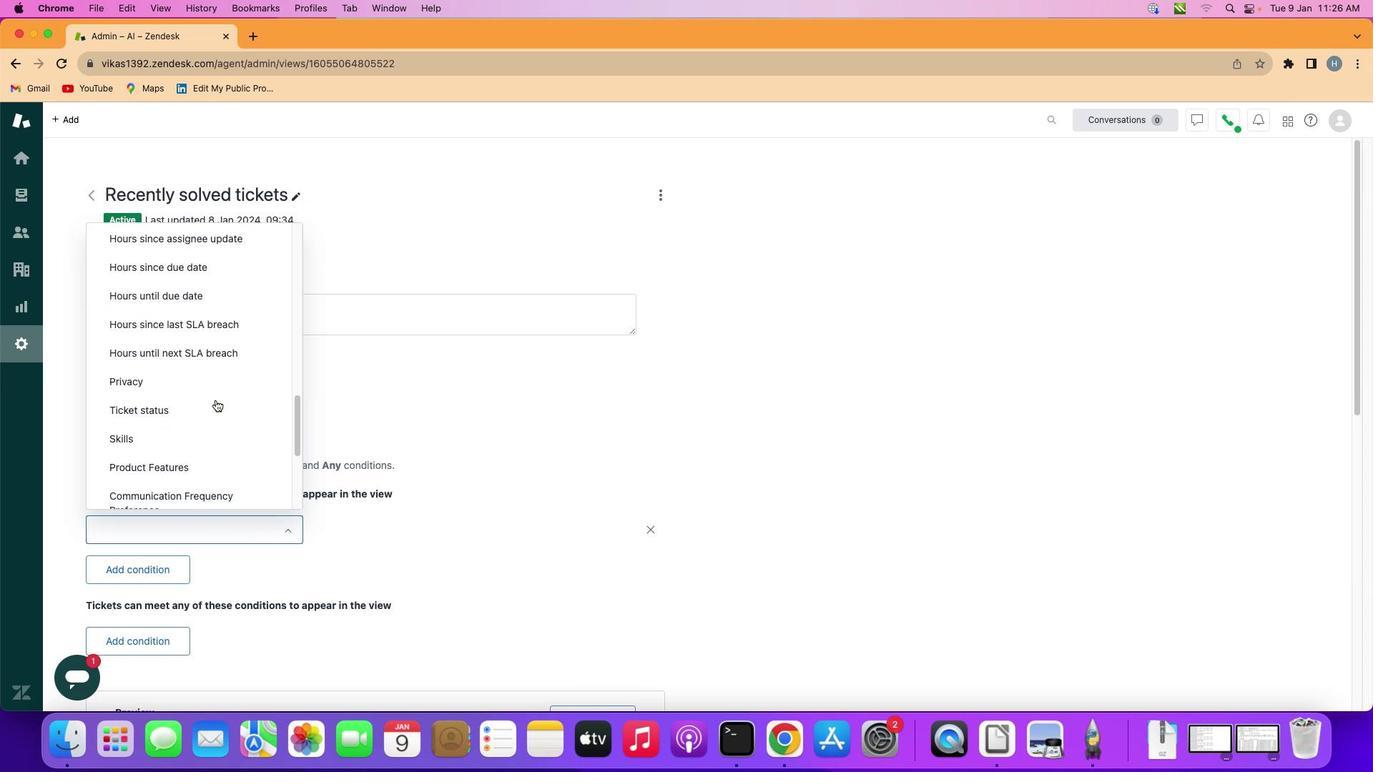 
Action: Mouse scrolled (215, 399) with delta (0, 0)
Screenshot: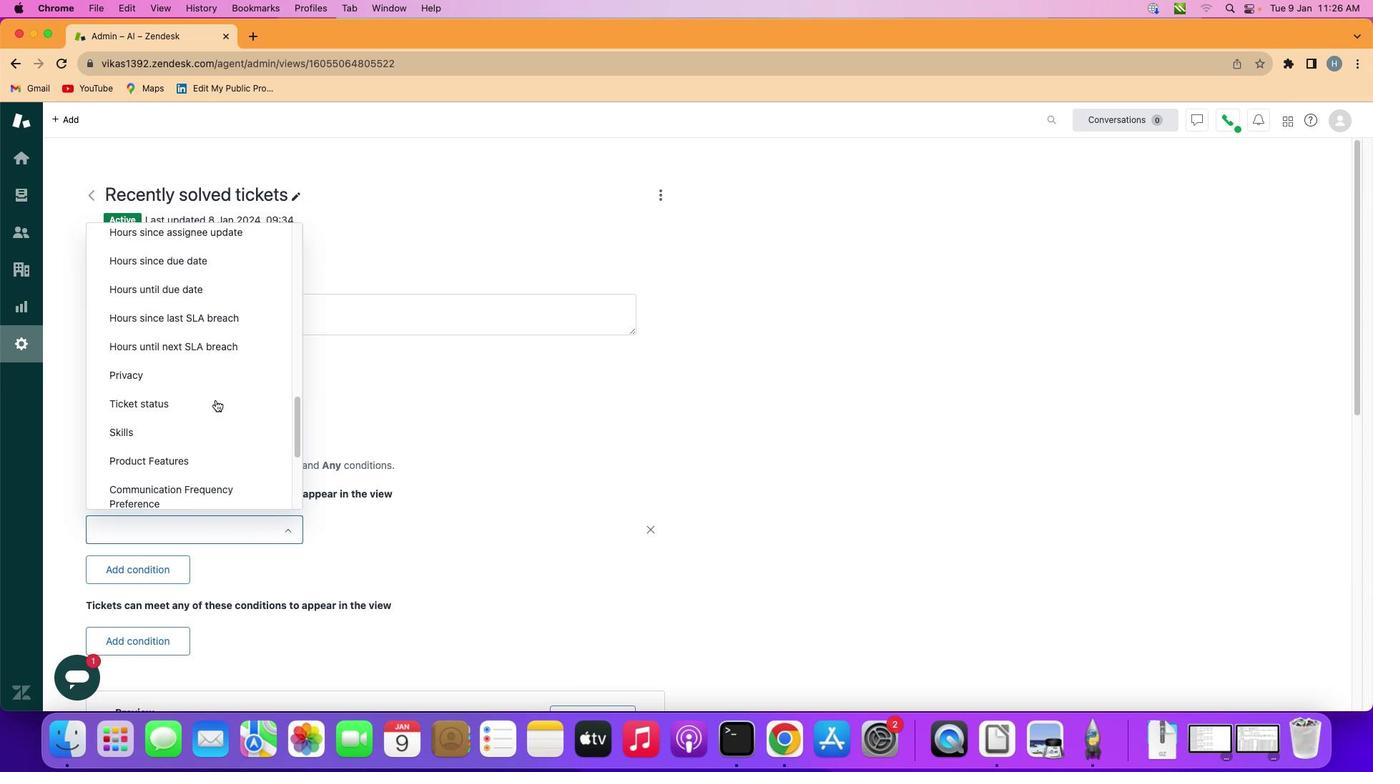 
Action: Mouse scrolled (215, 399) with delta (0, 0)
Screenshot: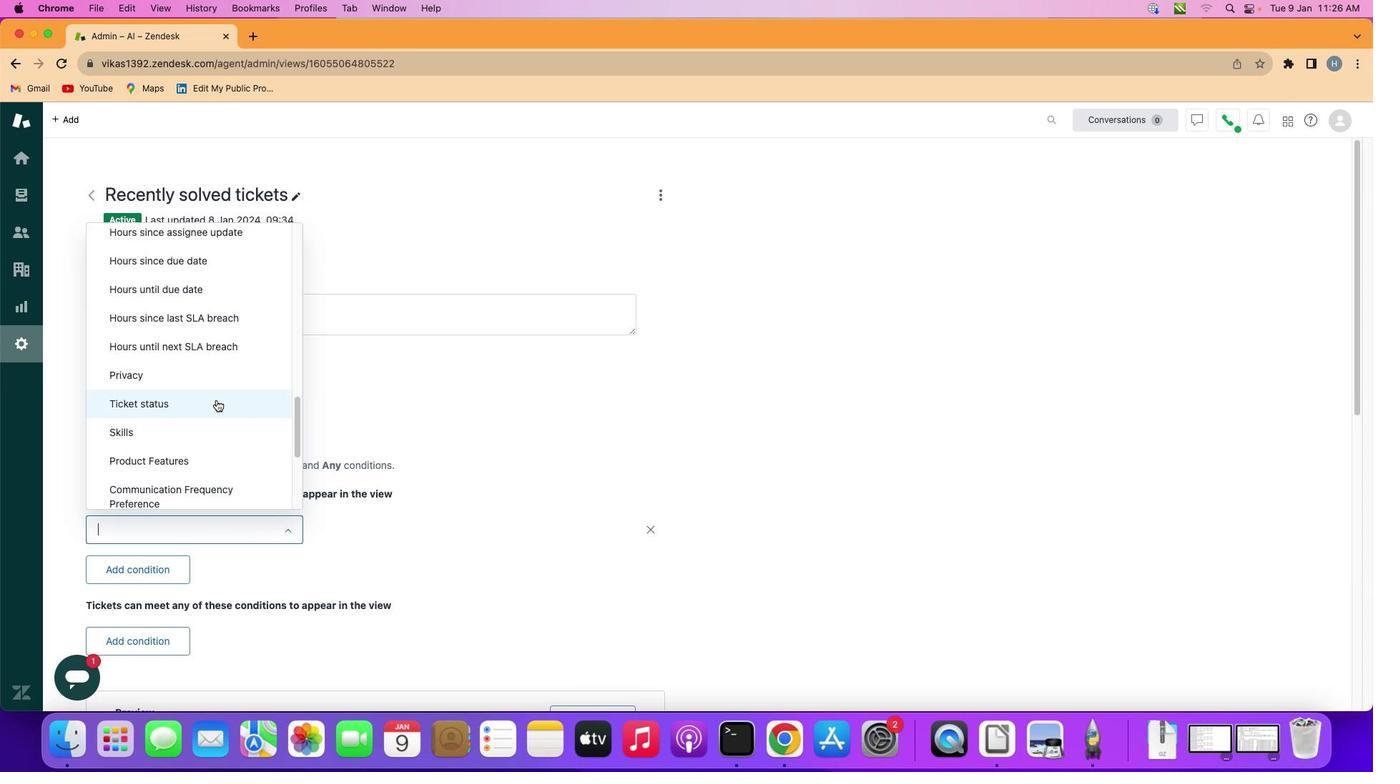 
Action: Mouse moved to (215, 399)
Screenshot: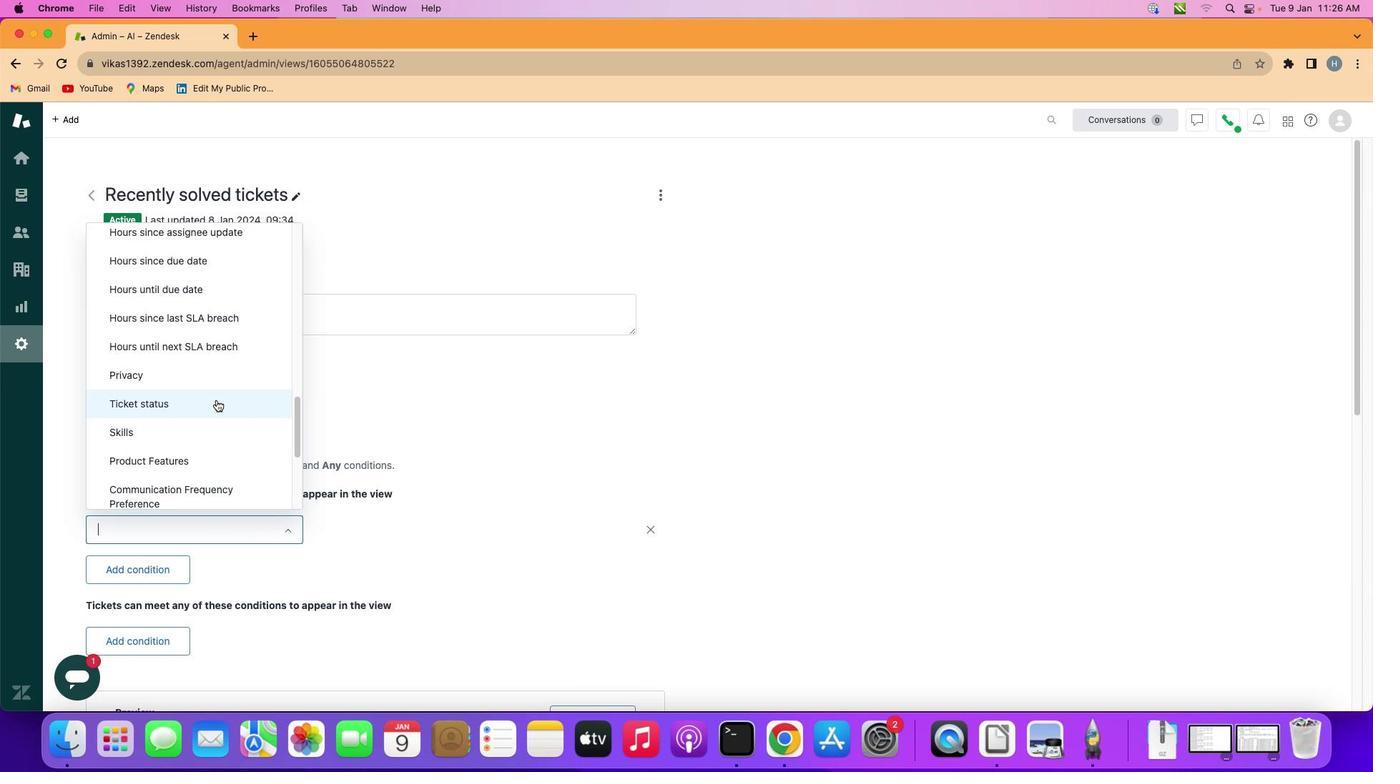 
Action: Mouse pressed left at (215, 399)
Screenshot: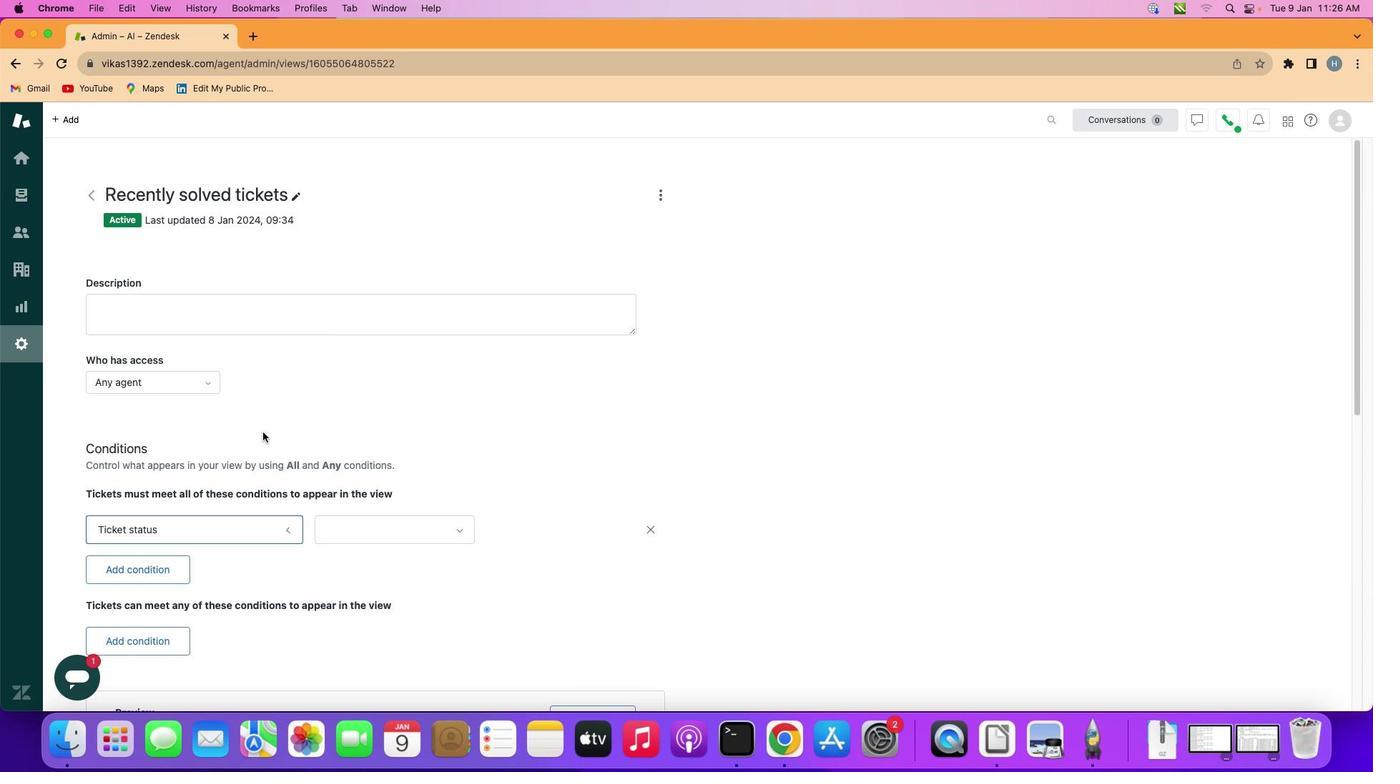 
Action: Mouse moved to (403, 528)
Screenshot: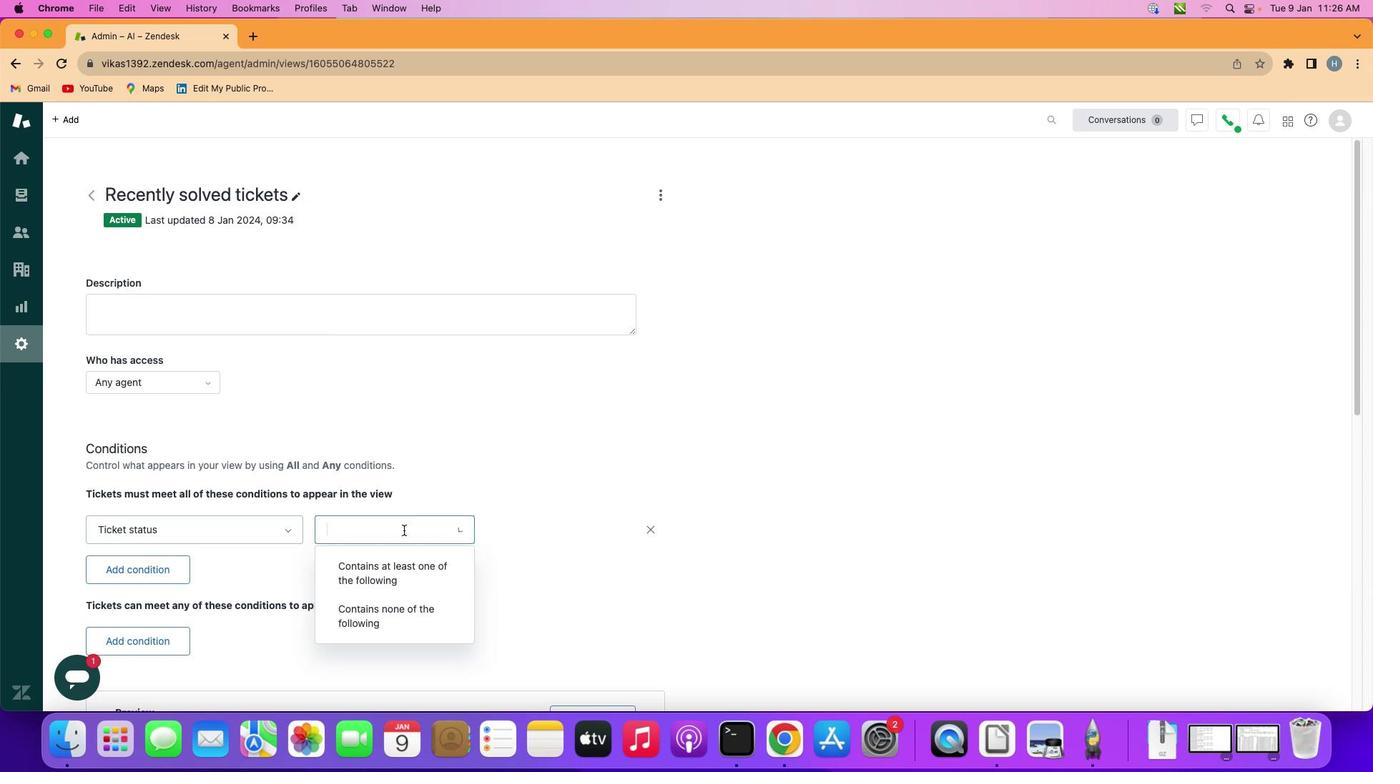 
Action: Mouse pressed left at (403, 528)
Screenshot: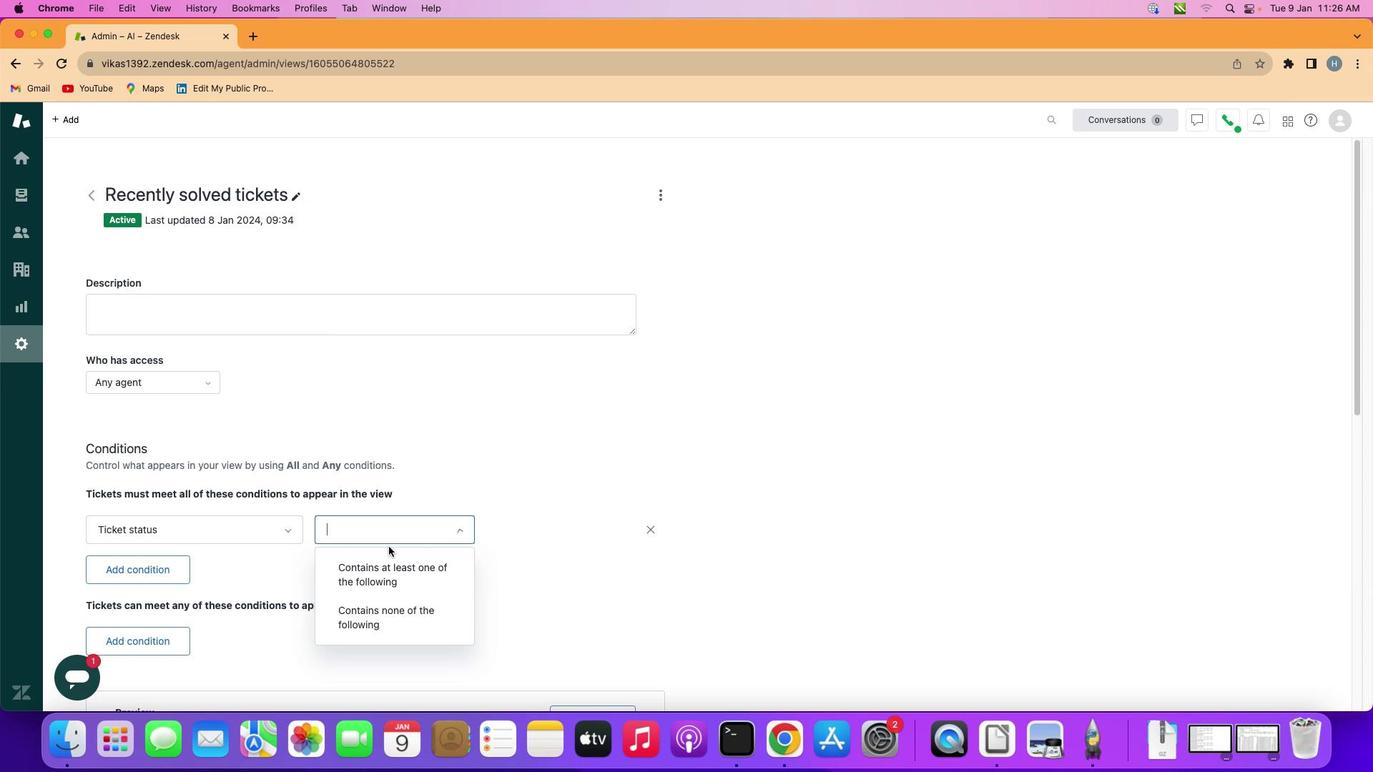 
Action: Mouse moved to (387, 602)
Screenshot: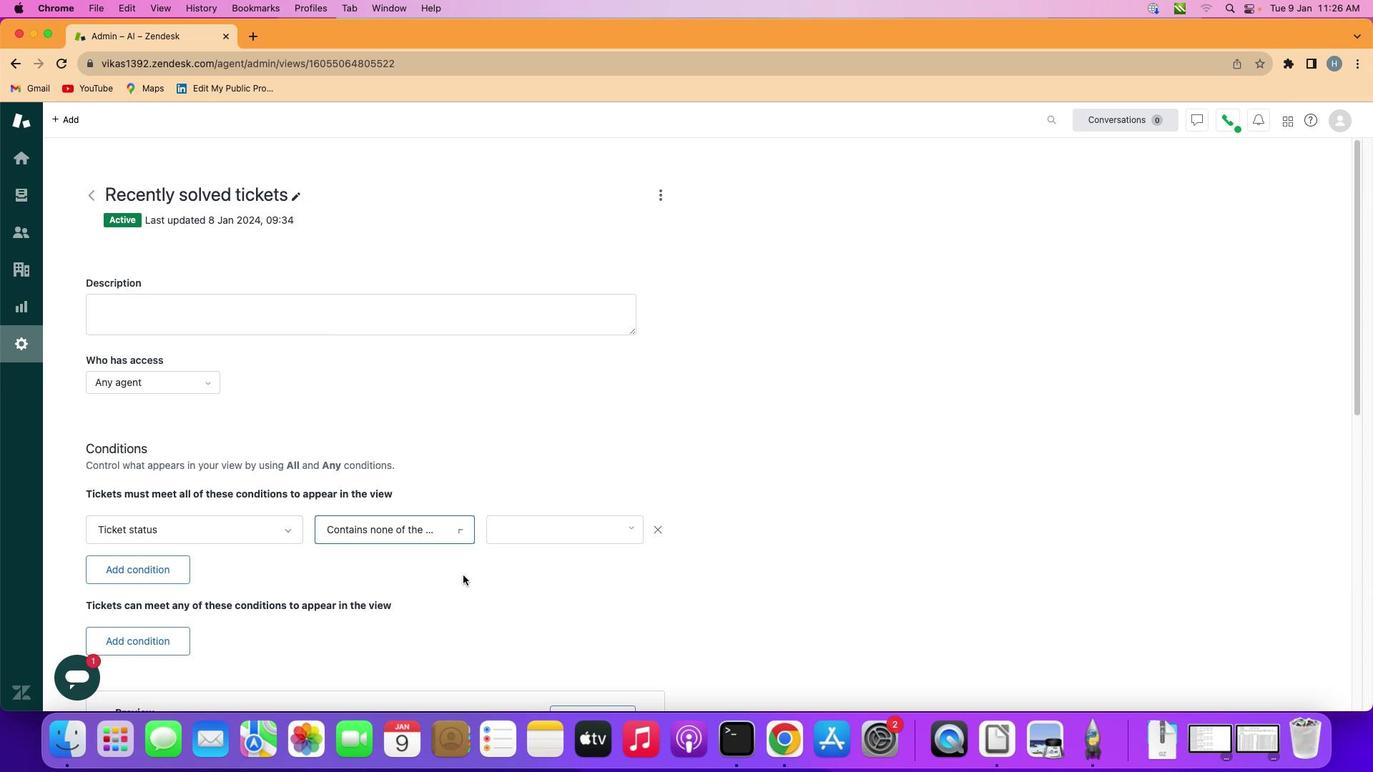 
Action: Mouse pressed left at (387, 602)
Screenshot: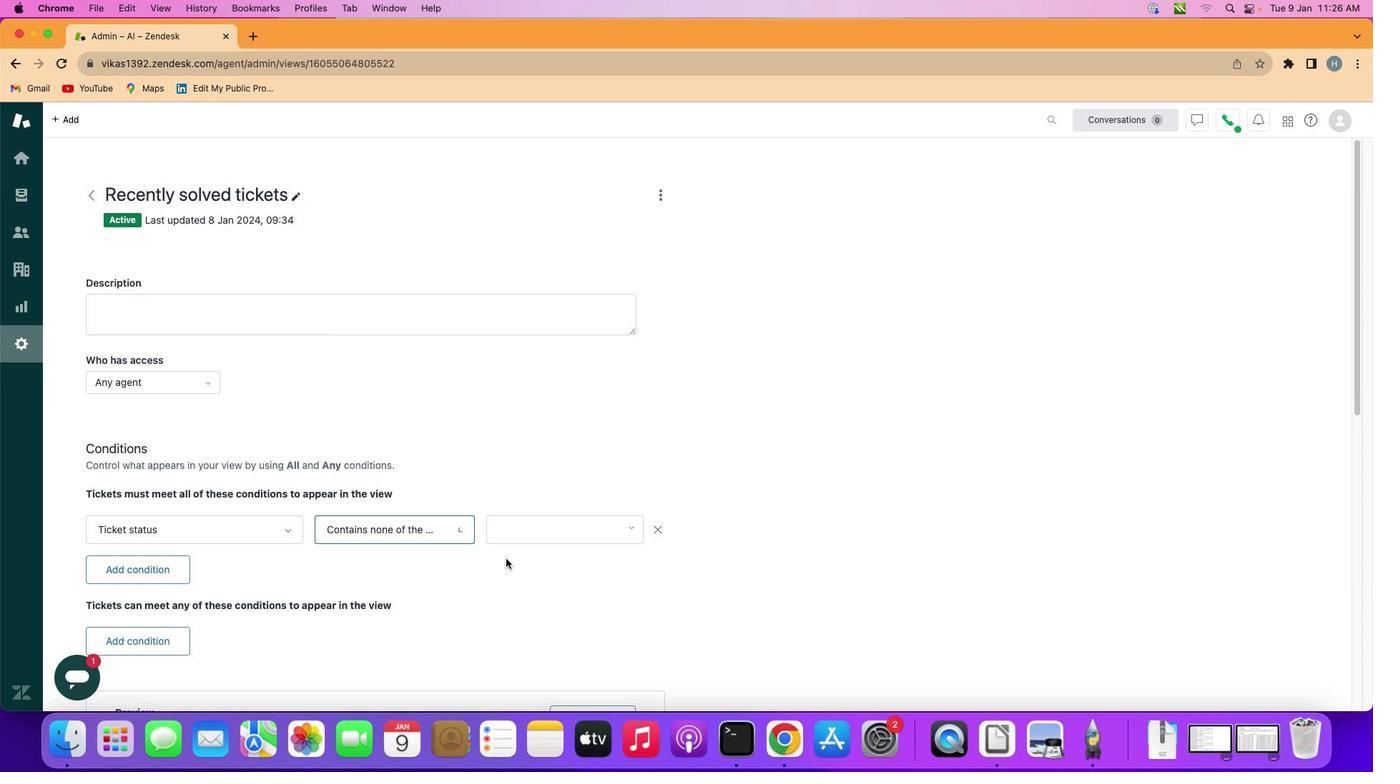 
Action: Mouse moved to (552, 532)
Screenshot: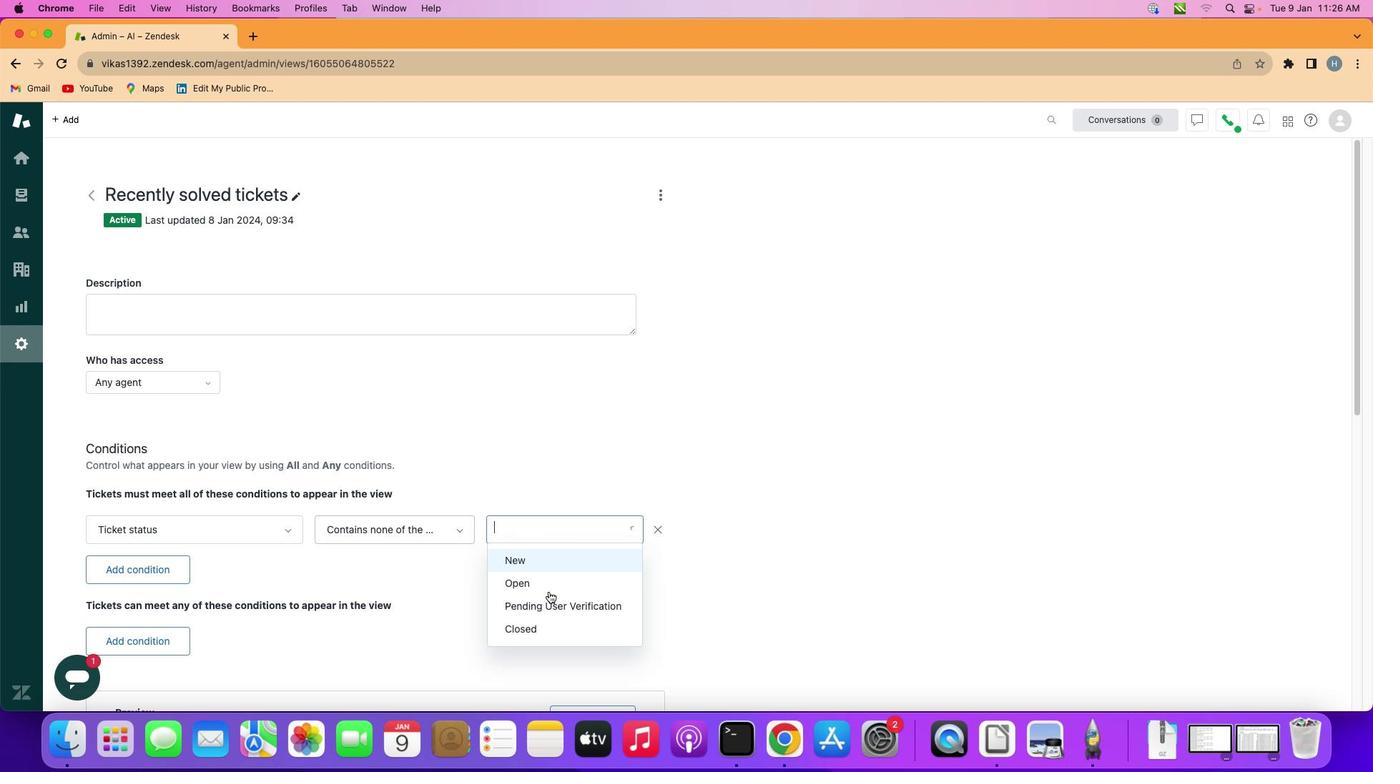 
Action: Mouse pressed left at (552, 532)
Screenshot: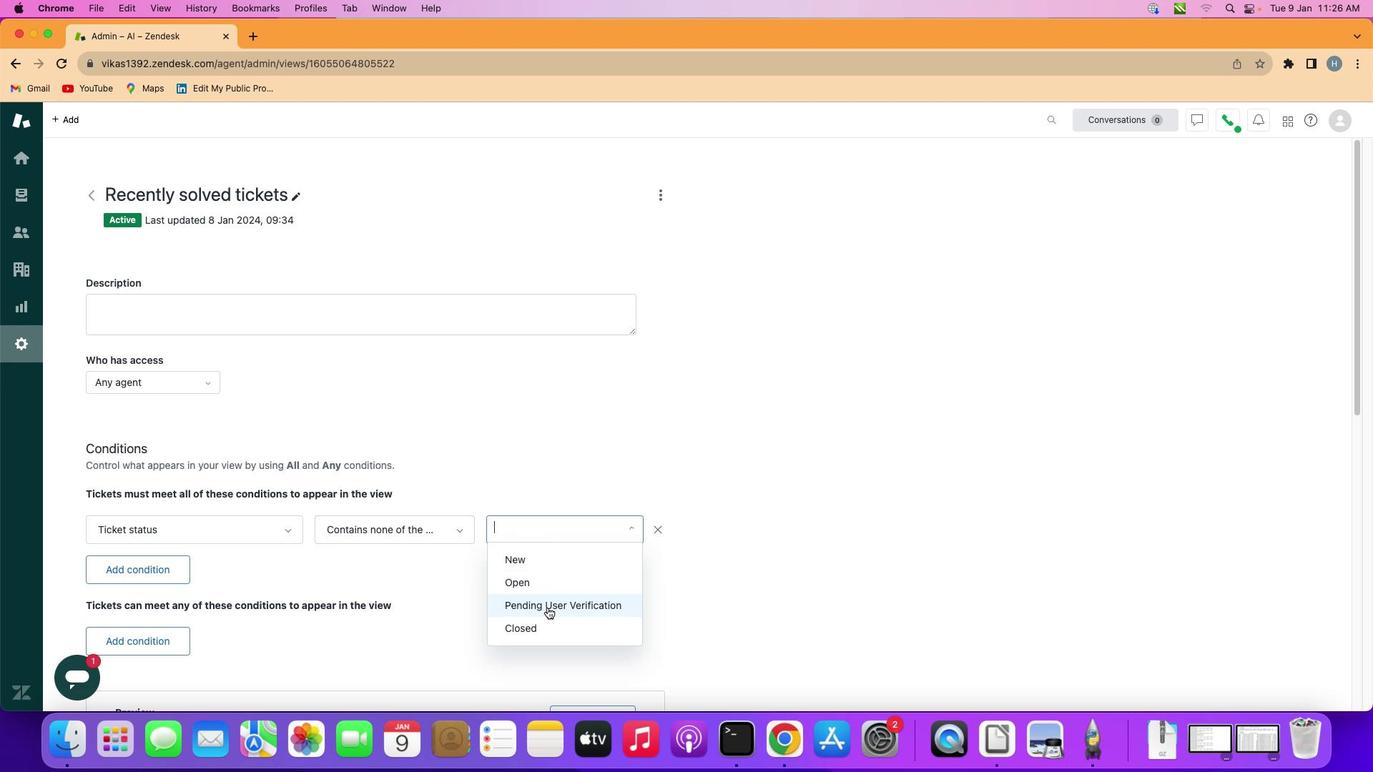 
Action: Mouse moved to (545, 625)
Screenshot: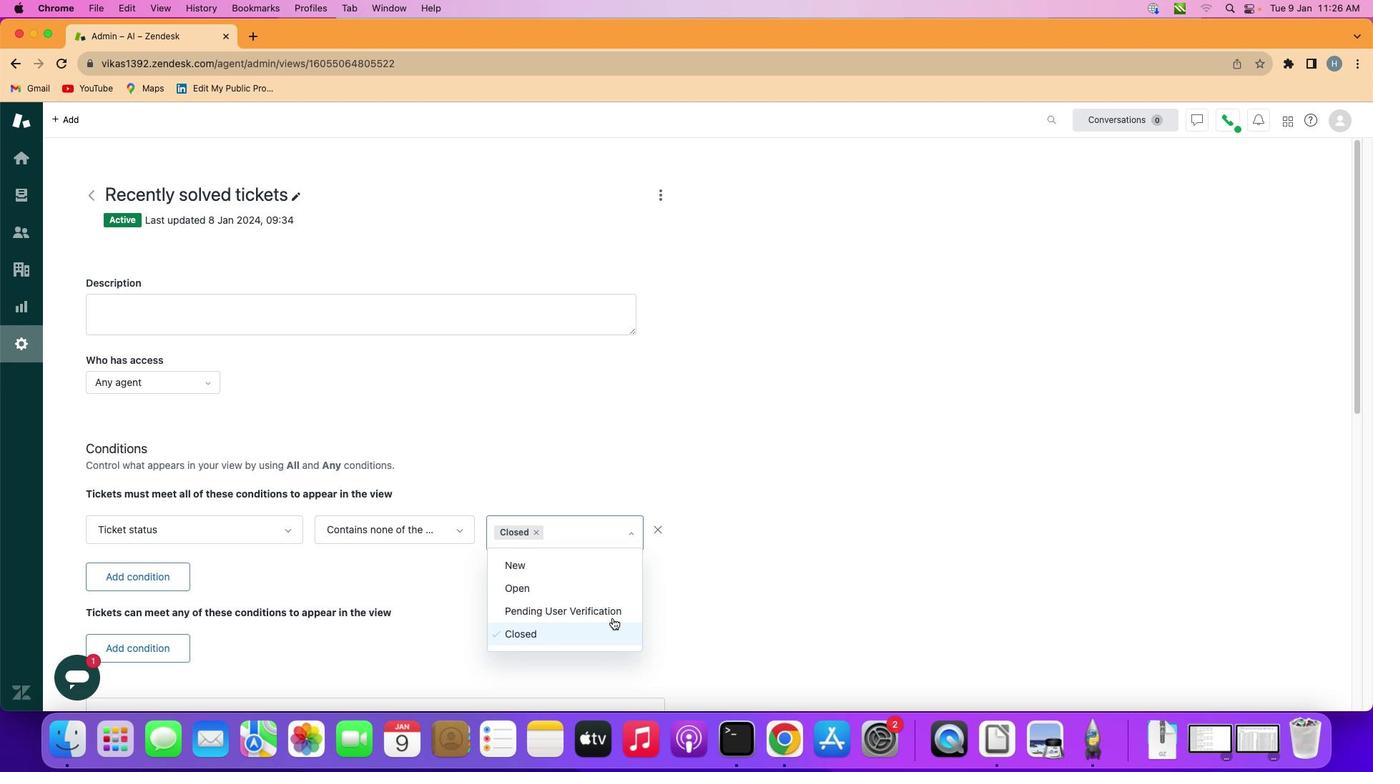 
Action: Mouse pressed left at (545, 625)
Screenshot: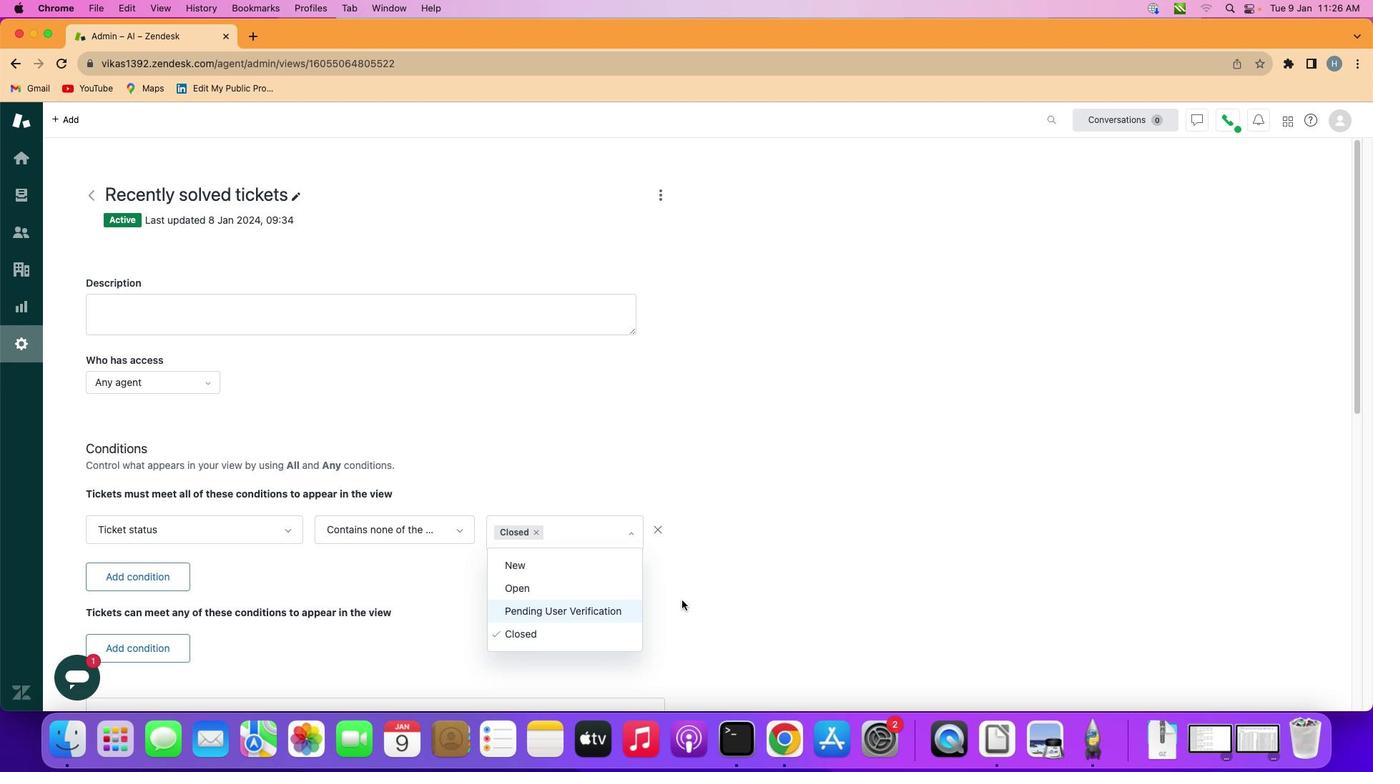
Action: Mouse moved to (681, 599)
Screenshot: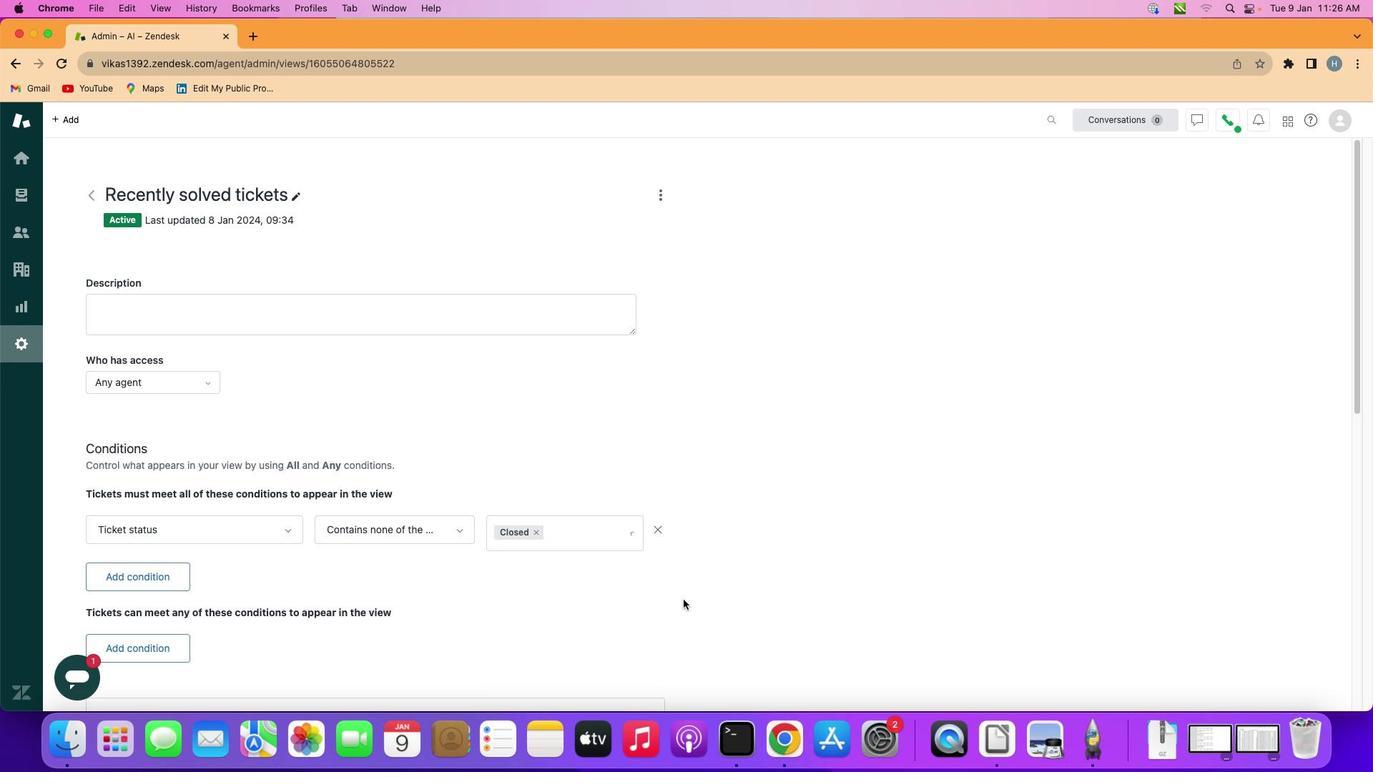 
Action: Mouse pressed left at (681, 599)
Screenshot: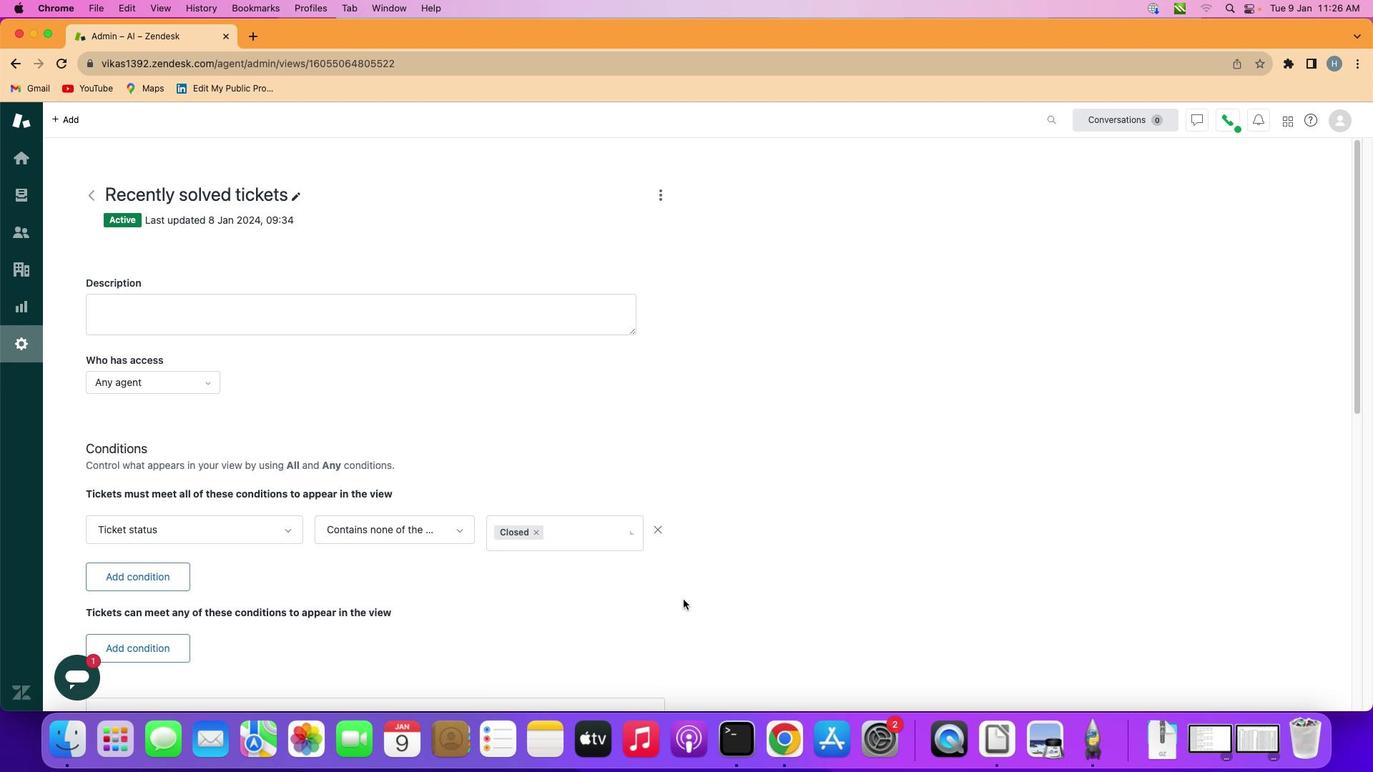 
Action: Mouse moved to (678, 610)
Screenshot: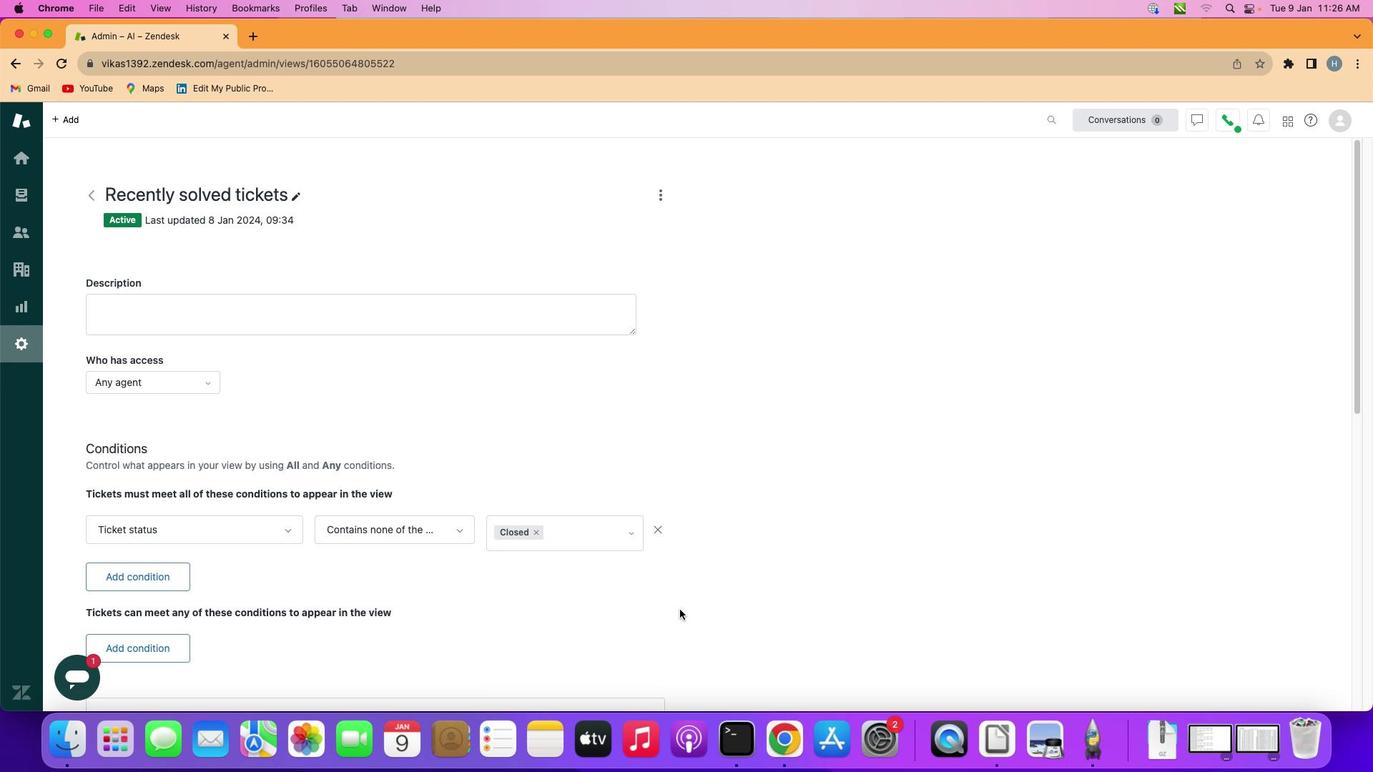 
